 Task: In the Contact  JacksonJohn@Zoho.com, Create email and send with subject: 'Elevate Your Success: Introducing a Transformative Opportunity', and with mail content 'Greetings,_x000D_
Introducing a visionary approach that will reshape the landscape of your industry. Join us and be part of the future of success!_x000D_
Kind Regards', attach the document: Contract.pdf and insert image: visitingcard.jpg. Below Kind Regards, write Behance and insert the URL: 'www.behance.net'. Mark checkbox to create task to follow up : In 2 business days . Logged in from softage.10@softage.net
Action: Mouse moved to (31, 59)
Screenshot: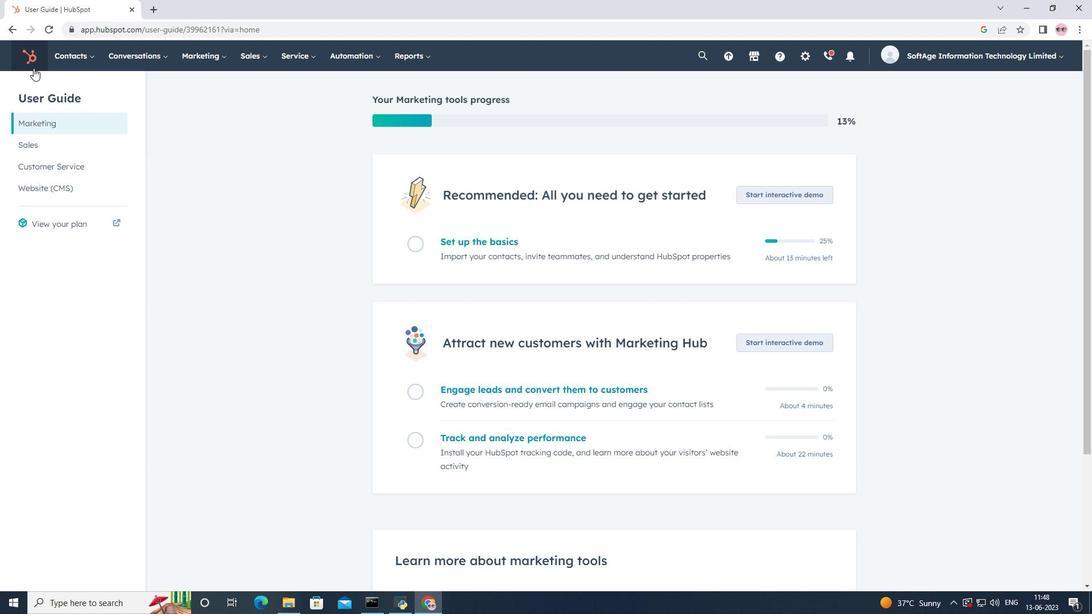 
Action: Mouse pressed left at (31, 59)
Screenshot: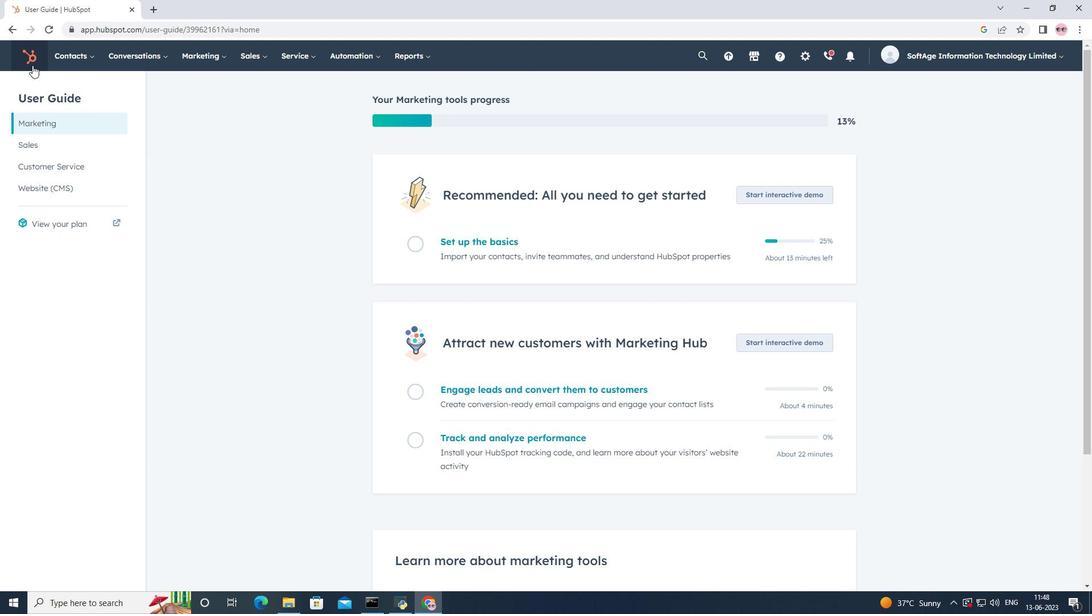 
Action: Mouse moved to (84, 55)
Screenshot: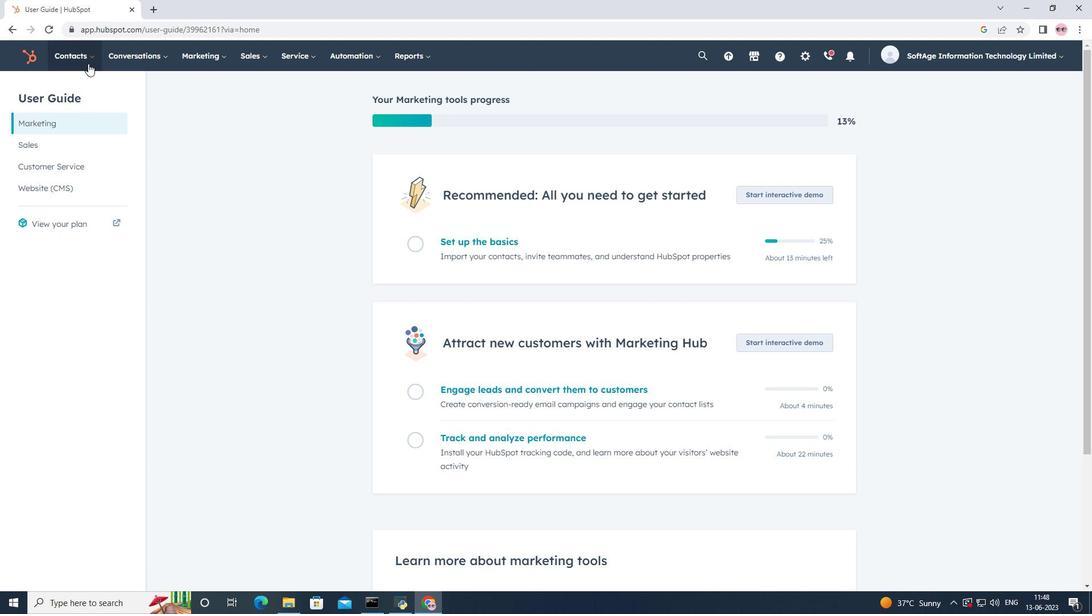 
Action: Mouse pressed left at (84, 55)
Screenshot: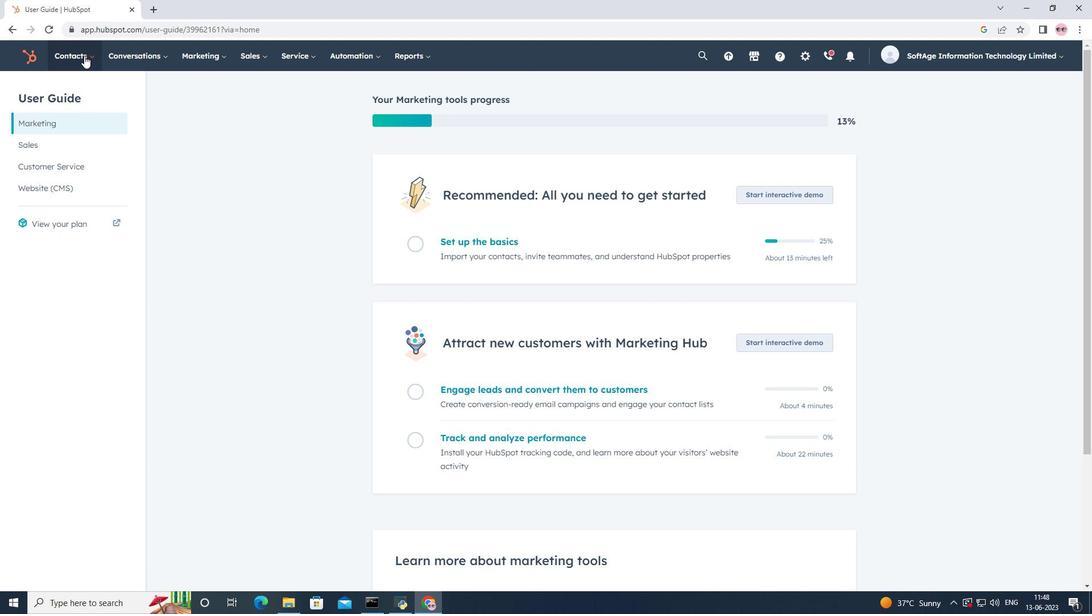 
Action: Mouse moved to (93, 96)
Screenshot: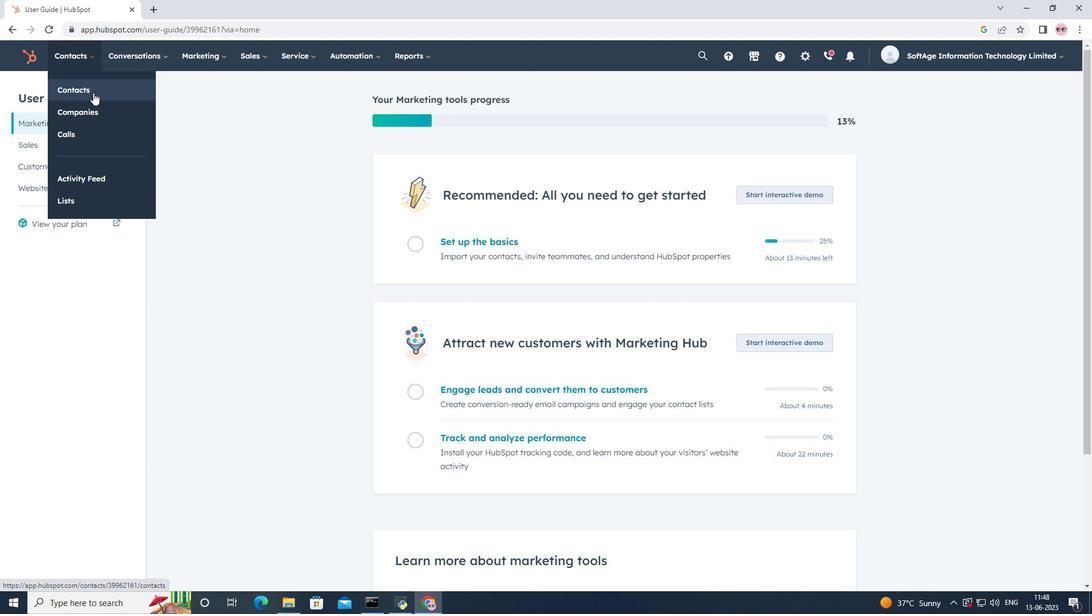 
Action: Mouse pressed left at (93, 96)
Screenshot: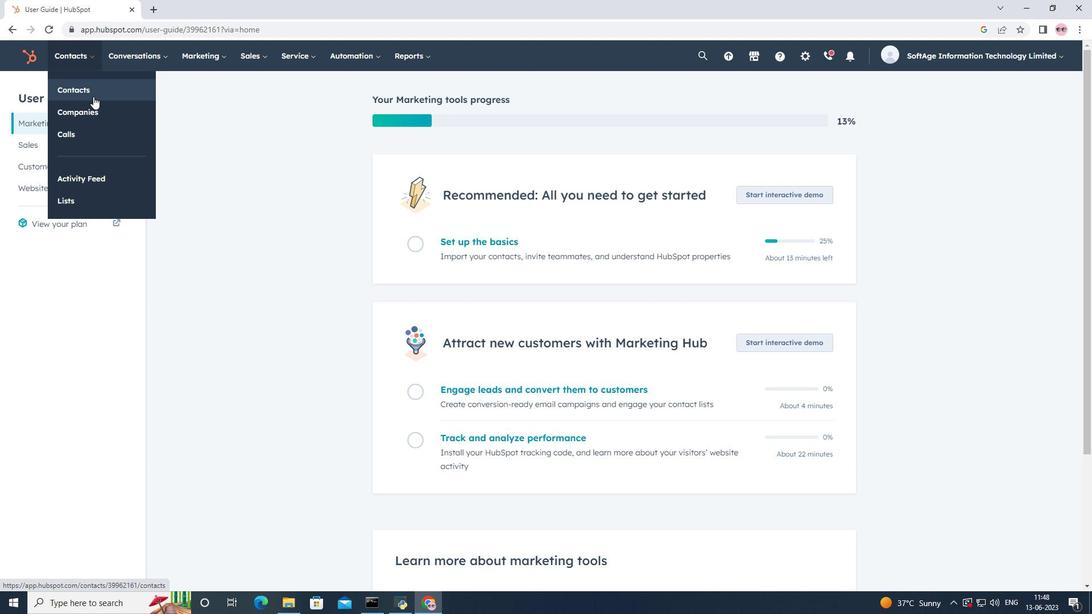 
Action: Mouse moved to (120, 182)
Screenshot: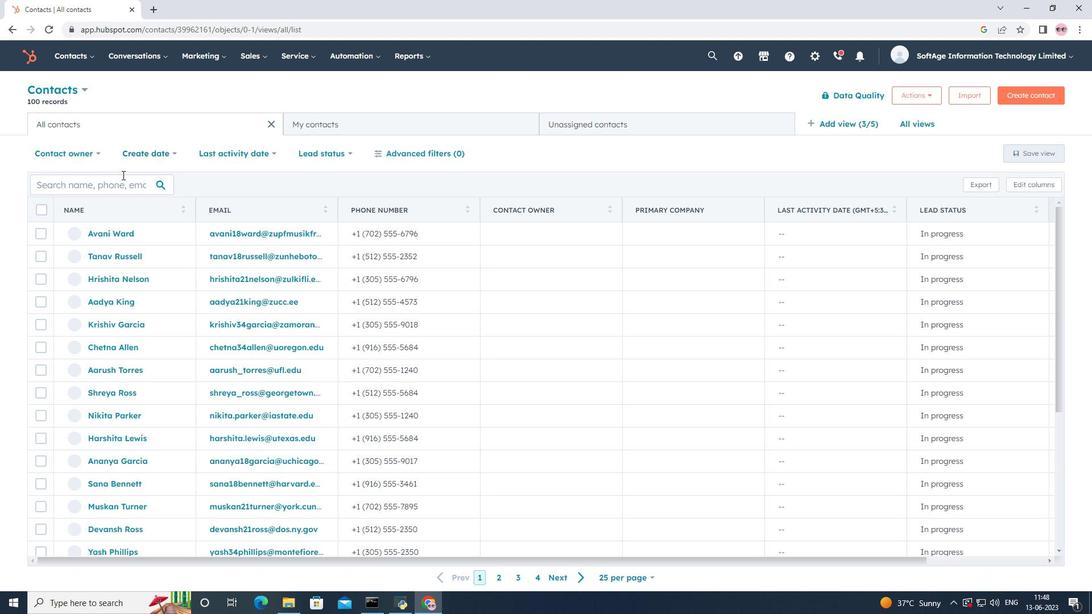 
Action: Mouse pressed left at (120, 182)
Screenshot: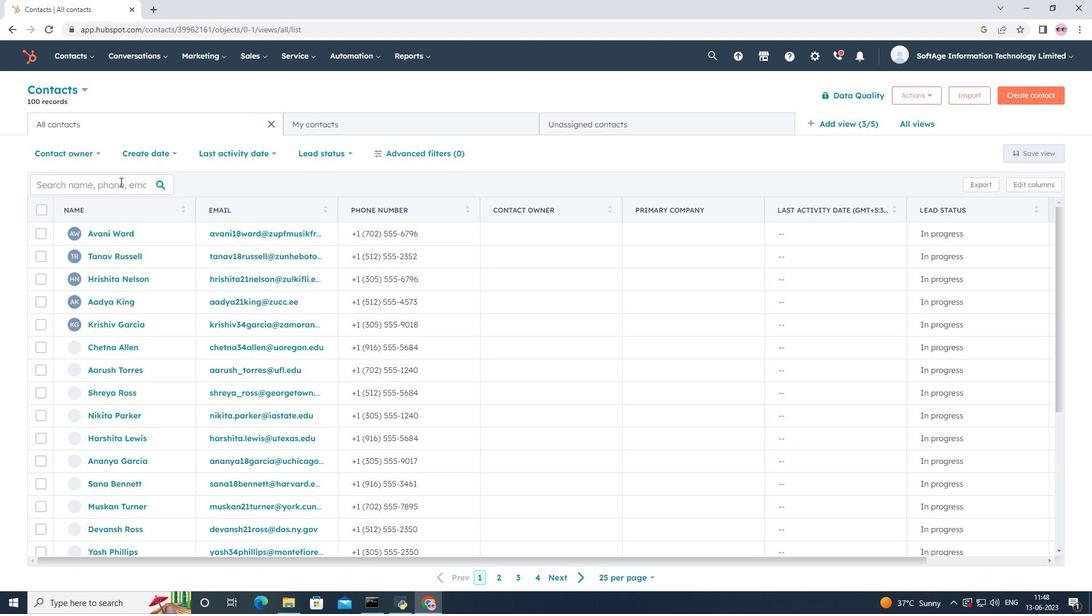 
Action: Key pressed <Key.shift>jackson<Key.shift>John<Key.shift><Key.shift><Key.shift><Key.shift>@<Key.shift>Zoho.com
Screenshot: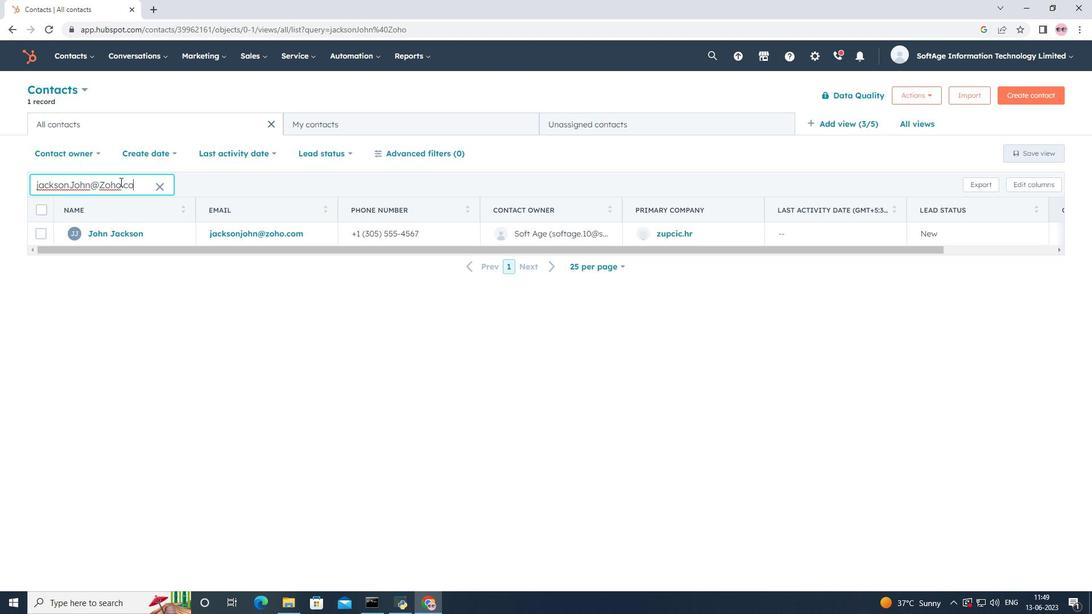
Action: Mouse moved to (117, 231)
Screenshot: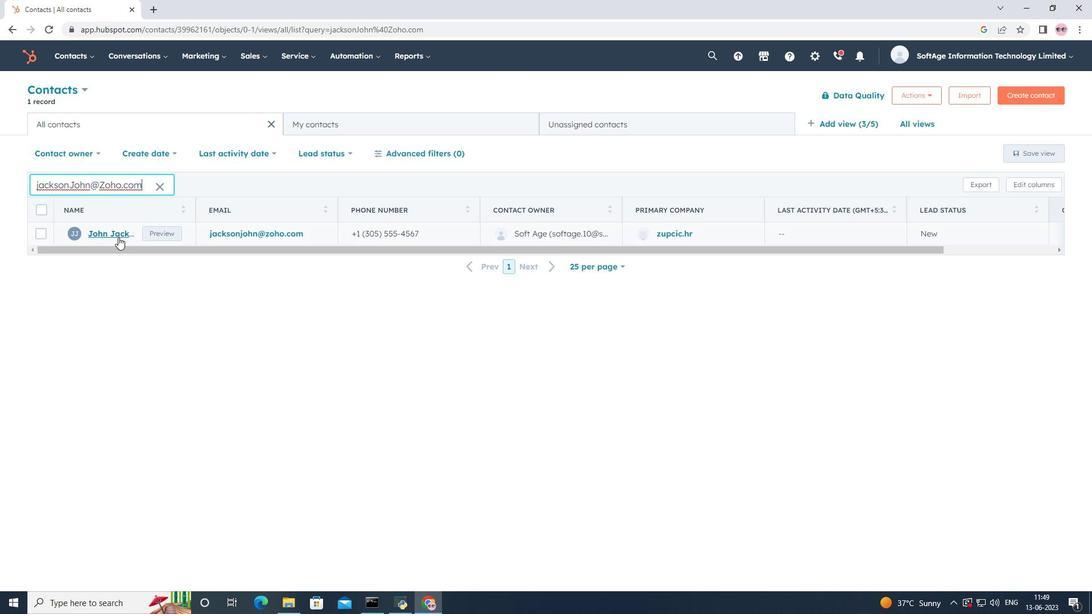 
Action: Mouse pressed left at (117, 231)
Screenshot: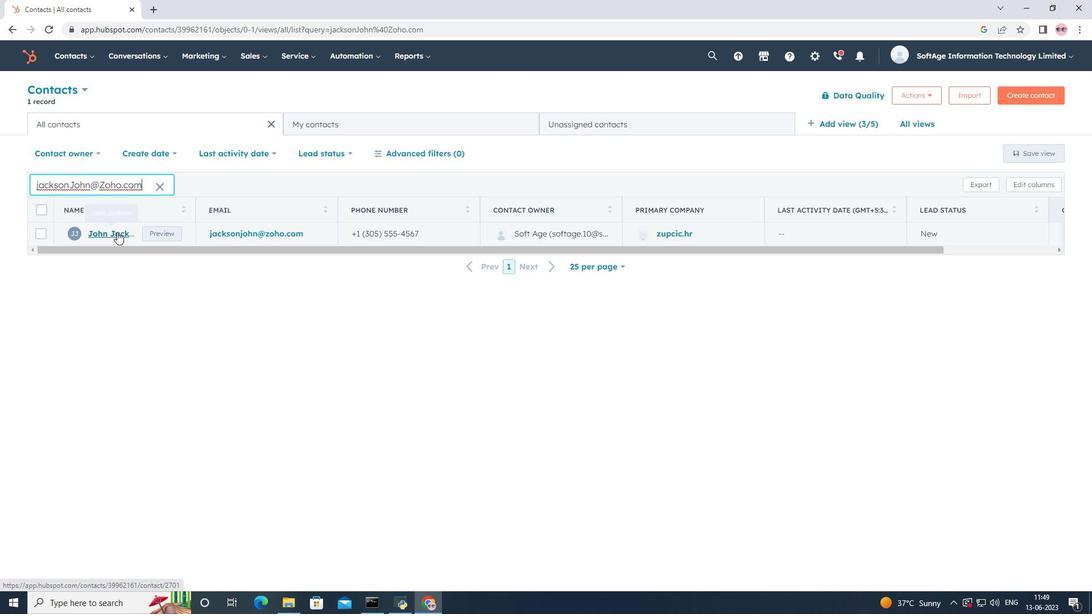 
Action: Mouse moved to (70, 190)
Screenshot: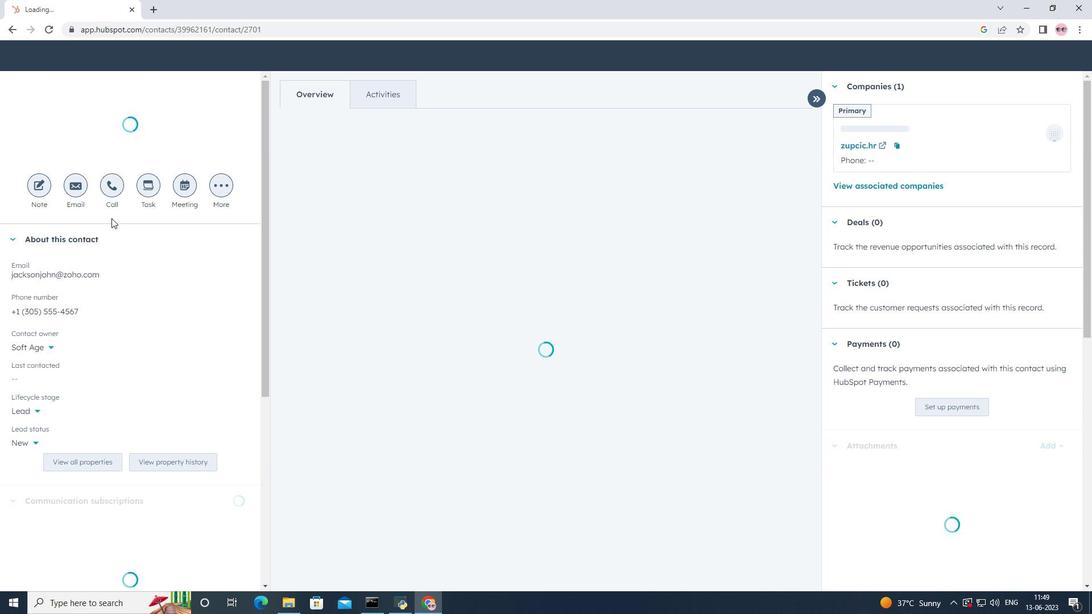 
Action: Mouse pressed left at (70, 190)
Screenshot: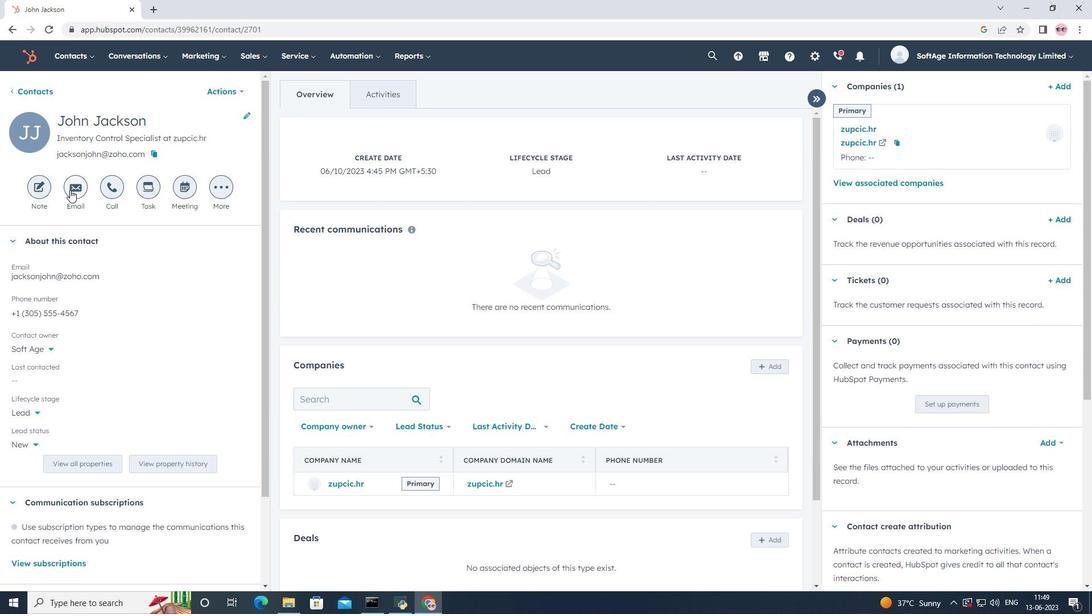 
Action: Mouse moved to (683, 386)
Screenshot: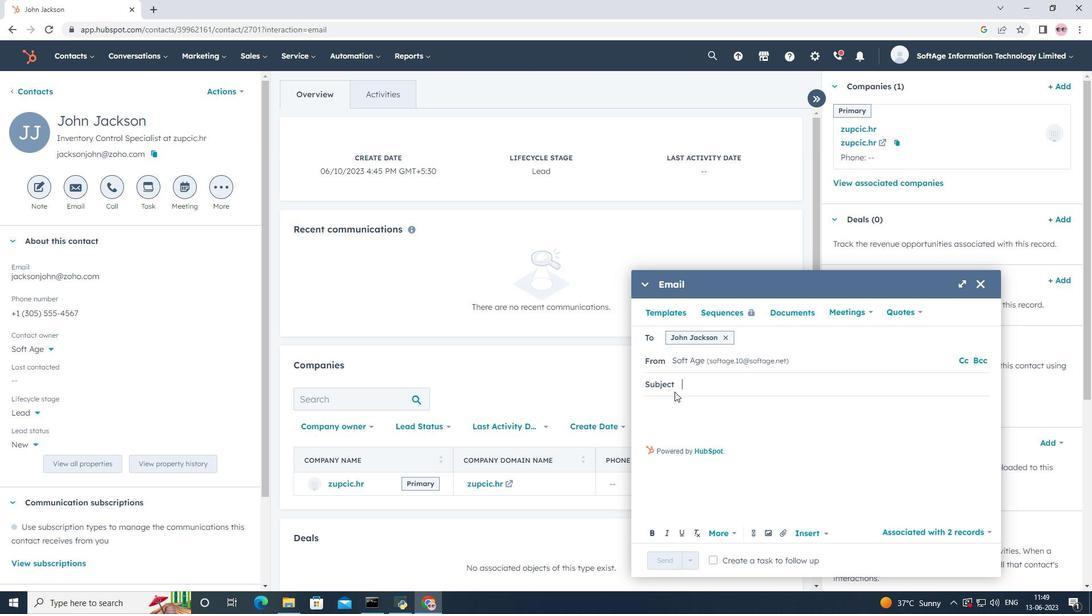 
Action: Mouse pressed left at (683, 386)
Screenshot: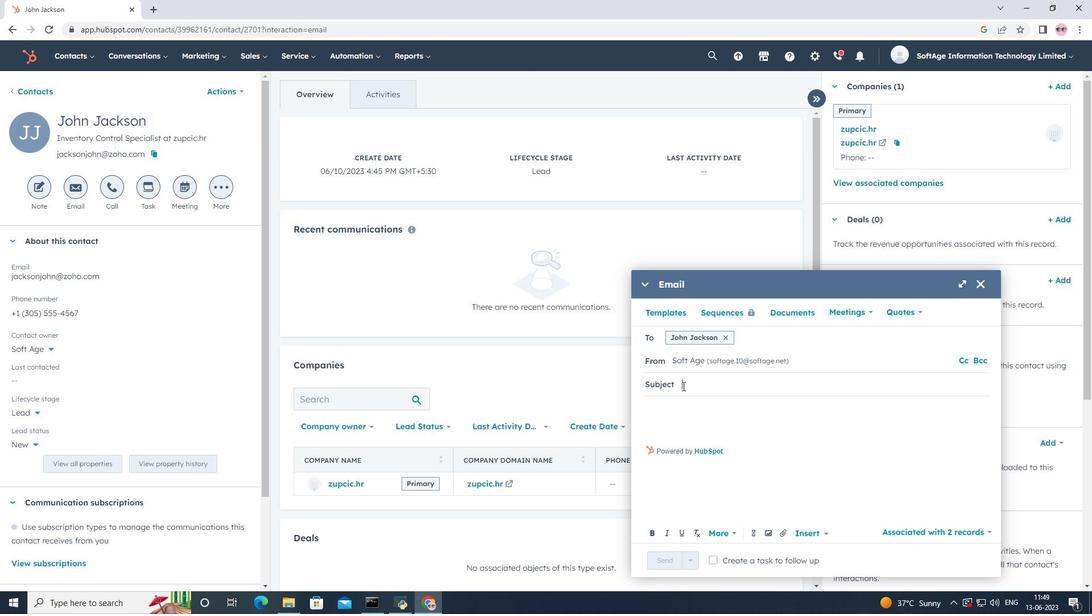 
Action: Key pressed <Key.shift><Key.shift><Key.shift><Key.shift><Key.shift><Key.shift><Key.shift><Key.shift><Key.shift><Key.shift><Key.shift><Key.shift><Key.shift><Key.shift><Key.shift><Key.shift><Key.shift><Key.shift><Key.shift><Key.shift><Key.shift><Key.shift><Key.shift><Key.shift><Key.shift><Key.shift><Key.shift><Key.shift><Key.shift><Key.shift><Key.shift><Key.shift><Key.shift><Key.shift><Key.shift><Key.shift><Key.shift><Key.shift><Key.shift><Key.shift><Key.shift><Key.shift><Key.shift><Key.shift><Key.shift>Elevate<Key.space><Key.shift><Key.shift><Key.shift>Your<Key.space><Key.shift><Key.shift><Key.shift><Key.shift><Key.shift><Key.shift><Key.shift><Key.shift><Key.shift><Key.shift><Key.shift><Key.shift><Key.shift><Key.shift><Key.shift><Key.shift><Key.shift><Key.shift><Key.shift><Key.shift><Key.shift><Key.shift><Key.shift><Key.shift><Key.shift>Success<Key.shift>:<Key.space><Key.shift>Introducing<Key.space>a<Key.space><Key.shift>Transformative<Key.space><Key.shift>Opportunity
Screenshot: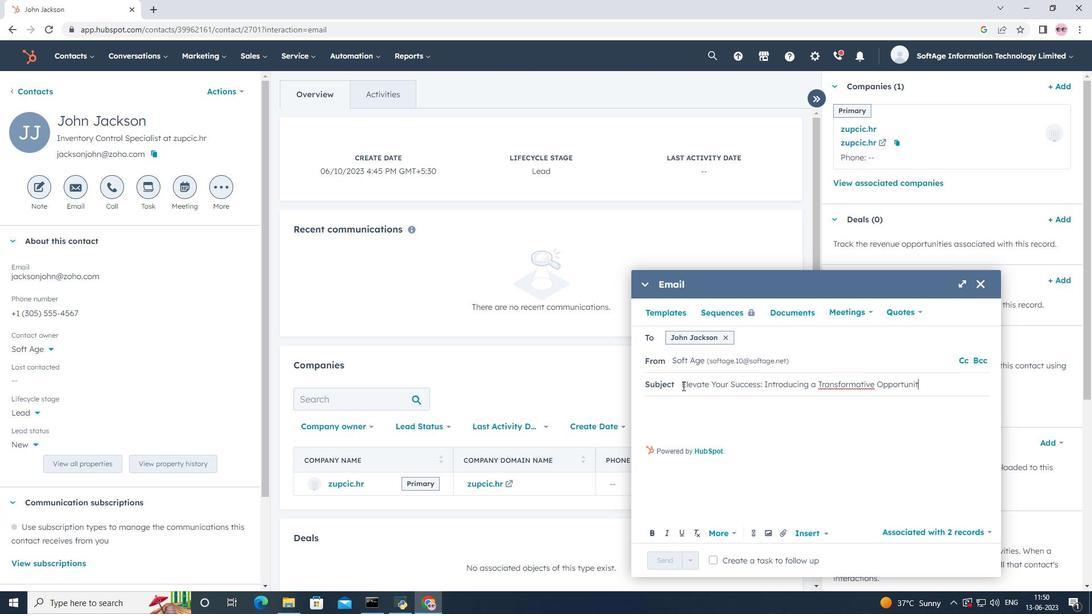 
Action: Mouse moved to (669, 408)
Screenshot: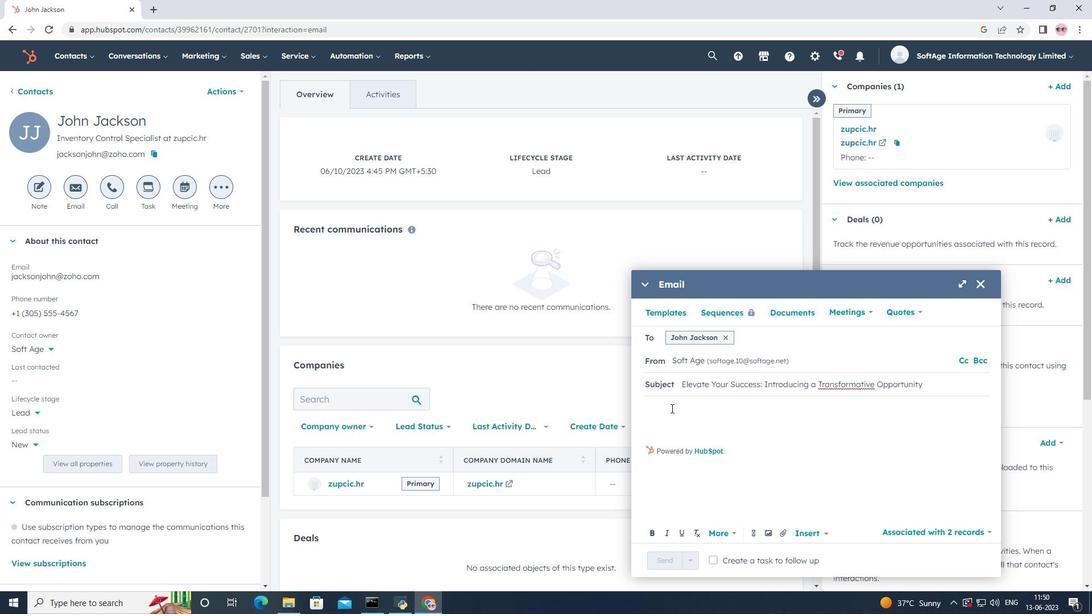 
Action: Mouse pressed left at (669, 408)
Screenshot: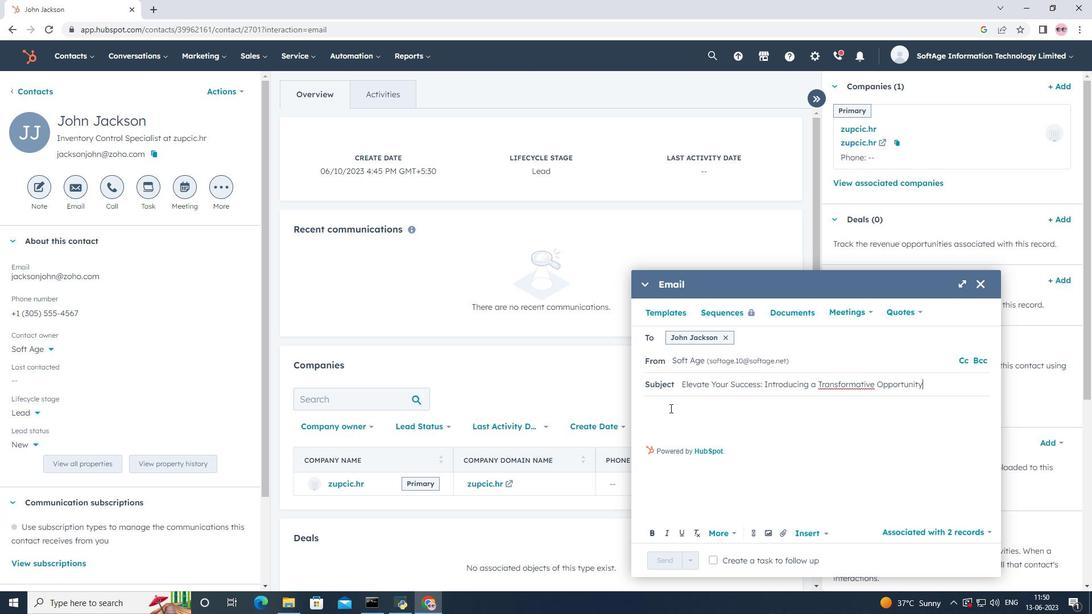 
Action: Key pressed <Key.shift><Key.shift><Key.shift>Greetings<Key.enter><Key.shift><Key.shift><Key.shift><Key.shift><Key.shift><Key.shift><Key.shift><Key.shift><Key.shift><Key.shift><Key.shift><Key.shift><Key.shift><Key.shift><Key.shift><Key.shift><Key.shift><Key.shift>Introducing<Key.space>a<Key.space>visionary<Key.space>approach<Key.space>that<Key.space>will<Key.space>reshape<Key.space>the<Key.space>landscape<Key.space>of<Key.space>your<Key.space>industry.<Key.space><Key.shift>Join<Key.space>us<Key.space>and<Key.space>be<Key.space>part<Key.space>pf<Key.space><Key.backspace><Key.backspace><Key.backspace>of<Key.space>the<Key.space>future<Key.space>of<Key.space>success<Key.shift><Key.shift><Key.shift><Key.shift><Key.shift><Key.shift><Key.shift><Key.shift><Key.shift>!<Key.enter><Key.shift><Key.shift><Key.shift><Key.shift><Key.shift><Key.shift><Key.shift><Key.shift><Key.shift><Key.shift>Kind<Key.space><Key.shift>Regads<Key.backspace><Key.backspace><Key.backspace>ards
Screenshot: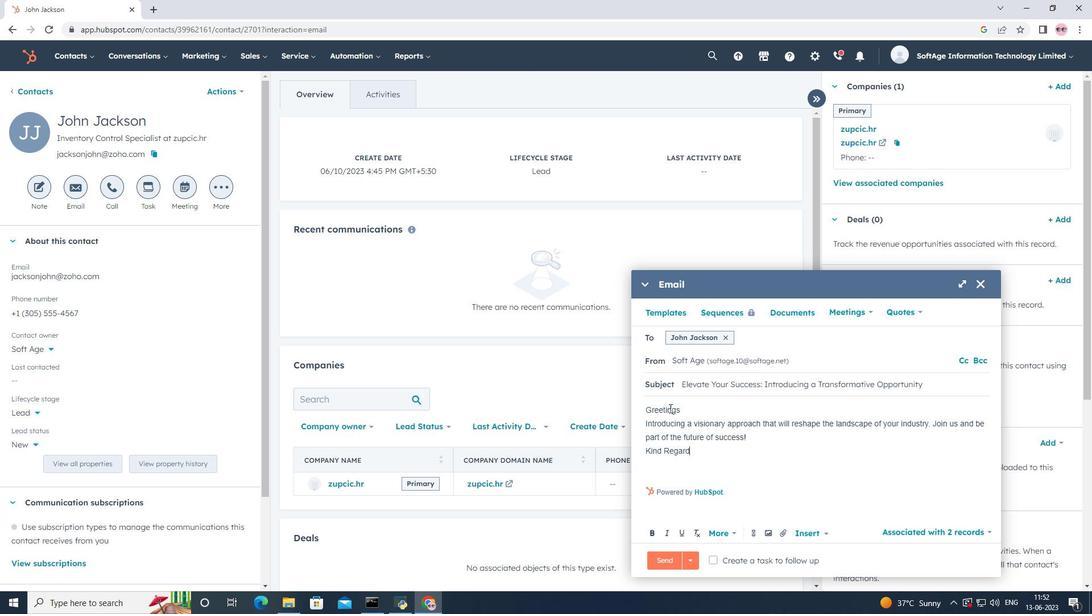 
Action: Mouse moved to (778, 537)
Screenshot: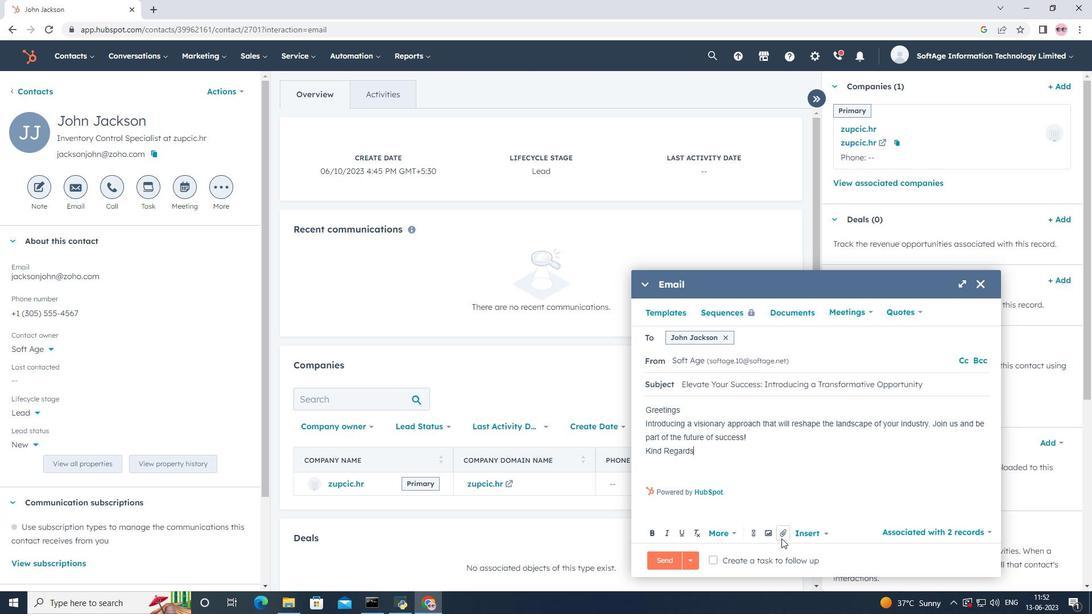 
Action: Mouse pressed left at (778, 537)
Screenshot: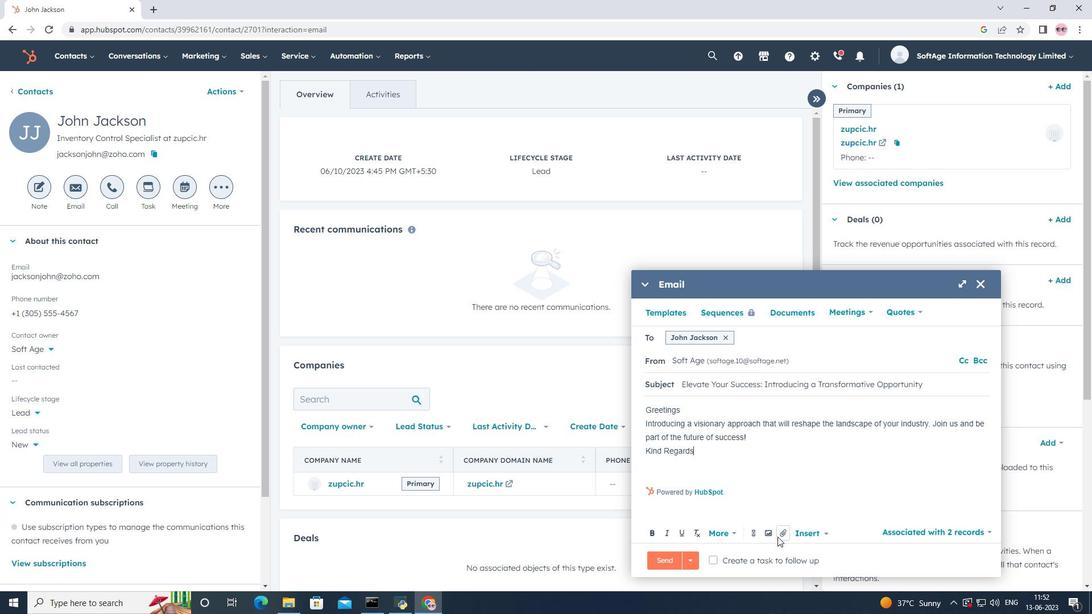 
Action: Mouse moved to (794, 502)
Screenshot: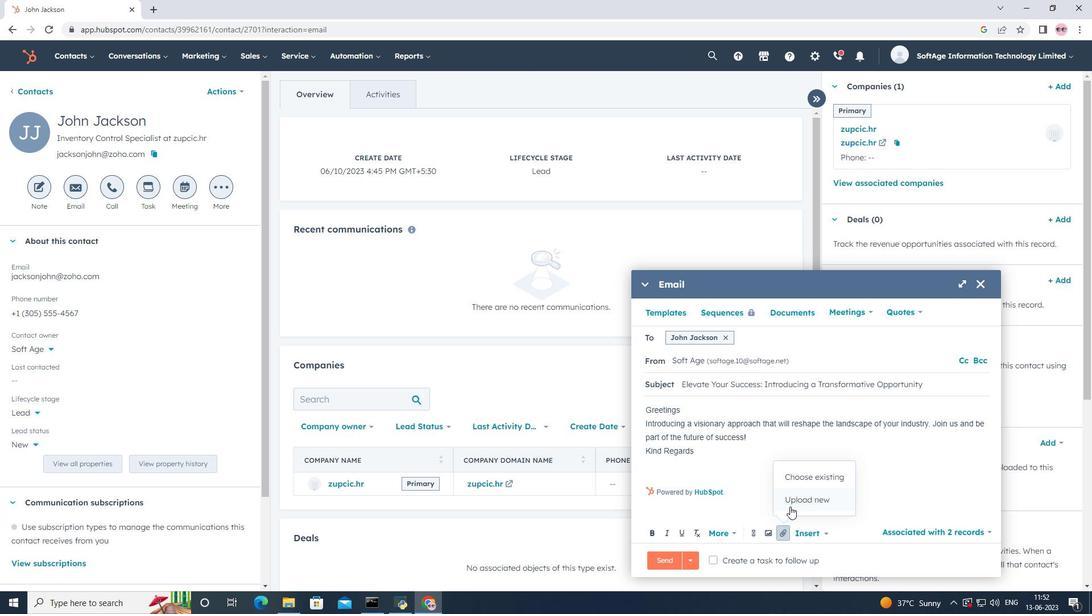 
Action: Mouse pressed left at (794, 502)
Screenshot: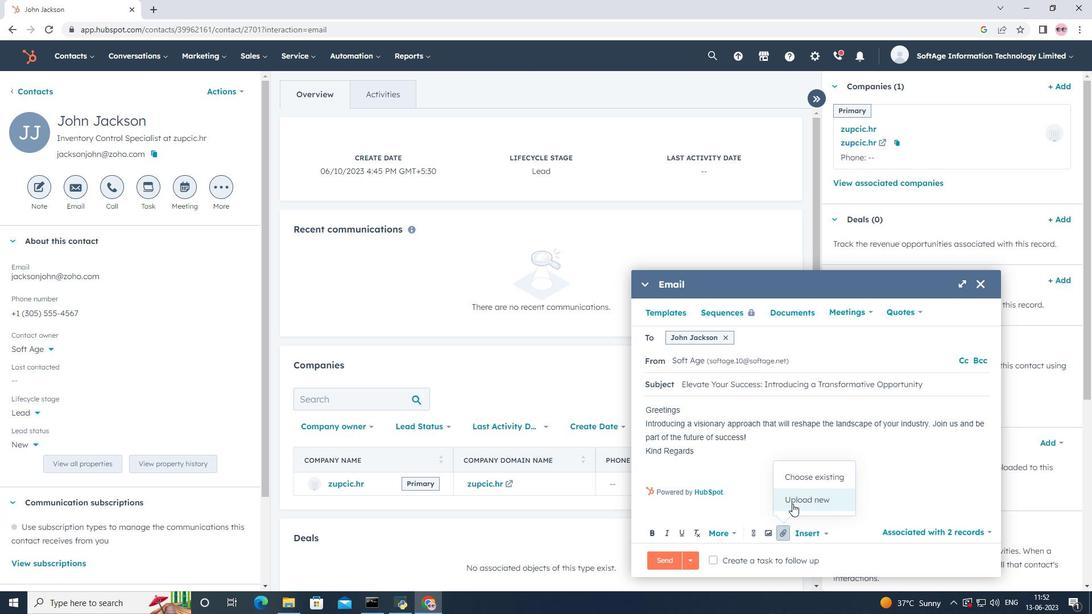 
Action: Mouse moved to (50, 144)
Screenshot: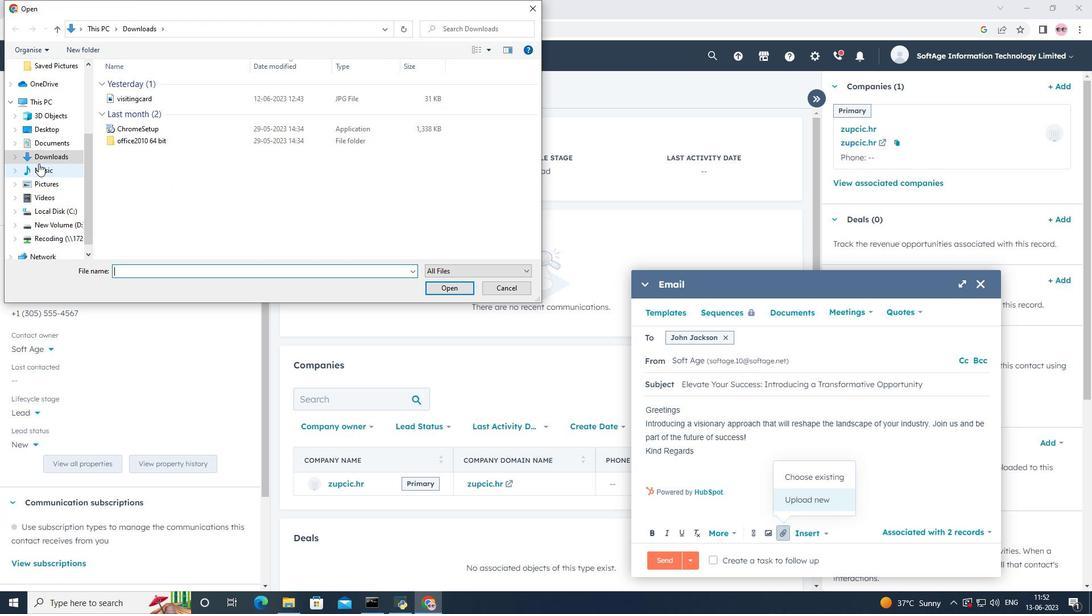 
Action: Mouse pressed left at (50, 144)
Screenshot: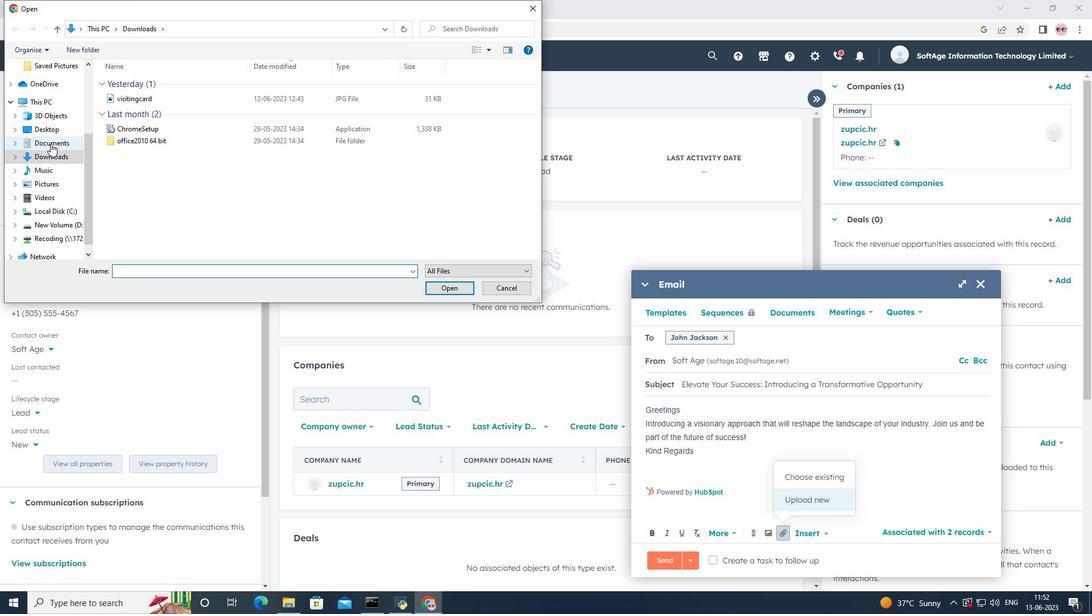 
Action: Mouse moved to (126, 109)
Screenshot: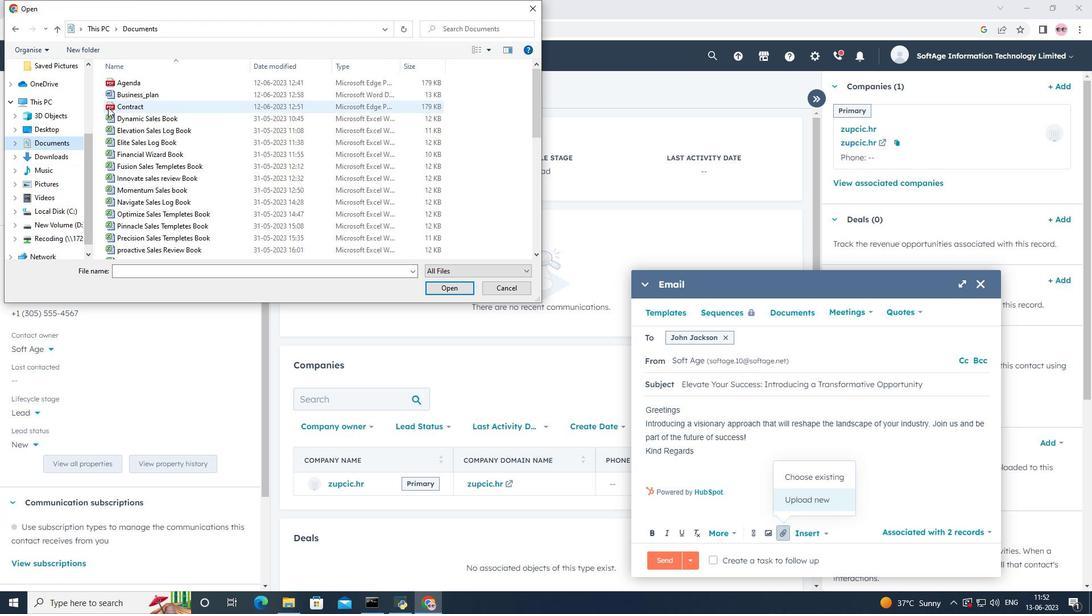 
Action: Mouse pressed left at (126, 109)
Screenshot: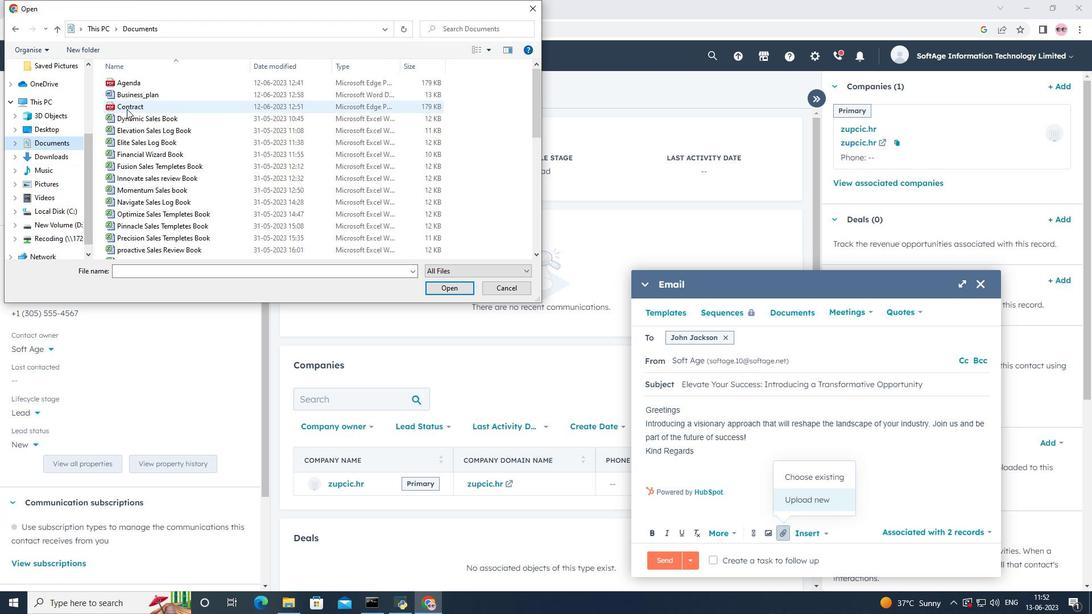
Action: Mouse moved to (455, 290)
Screenshot: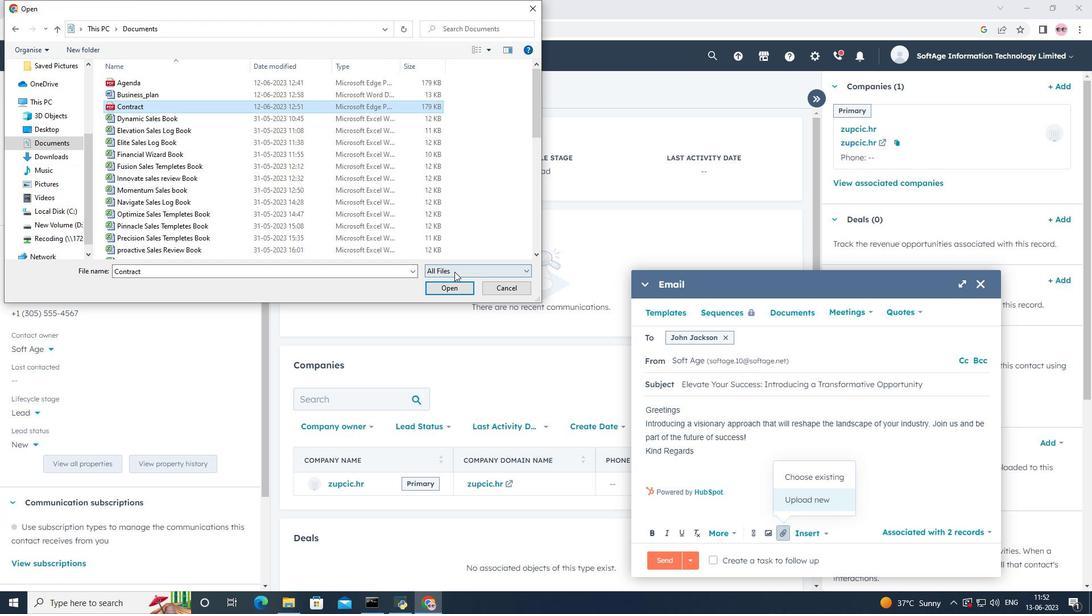 
Action: Mouse pressed left at (455, 290)
Screenshot: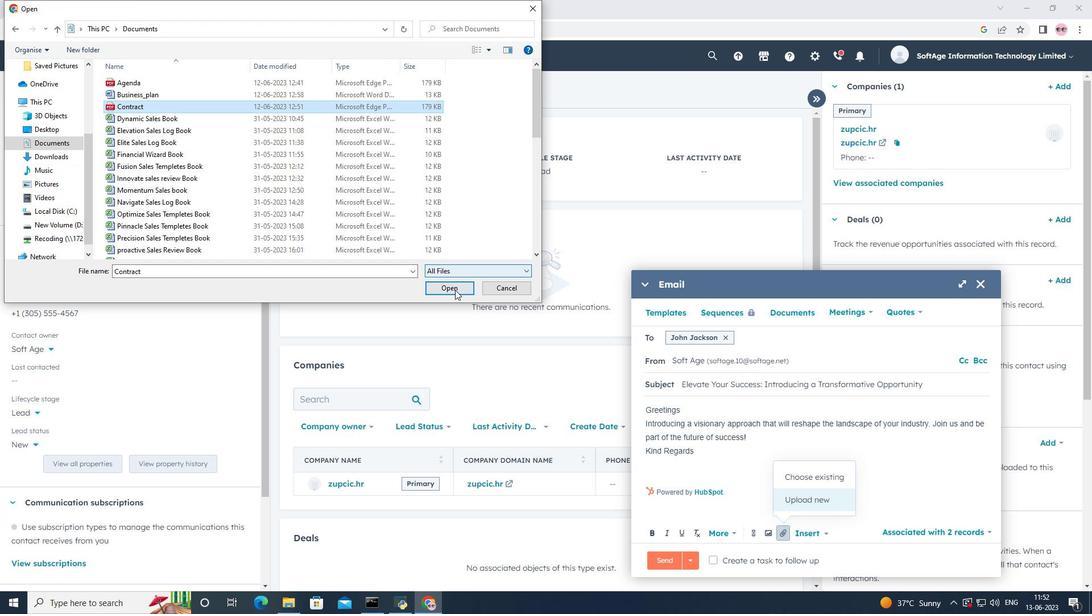 
Action: Mouse moved to (766, 502)
Screenshot: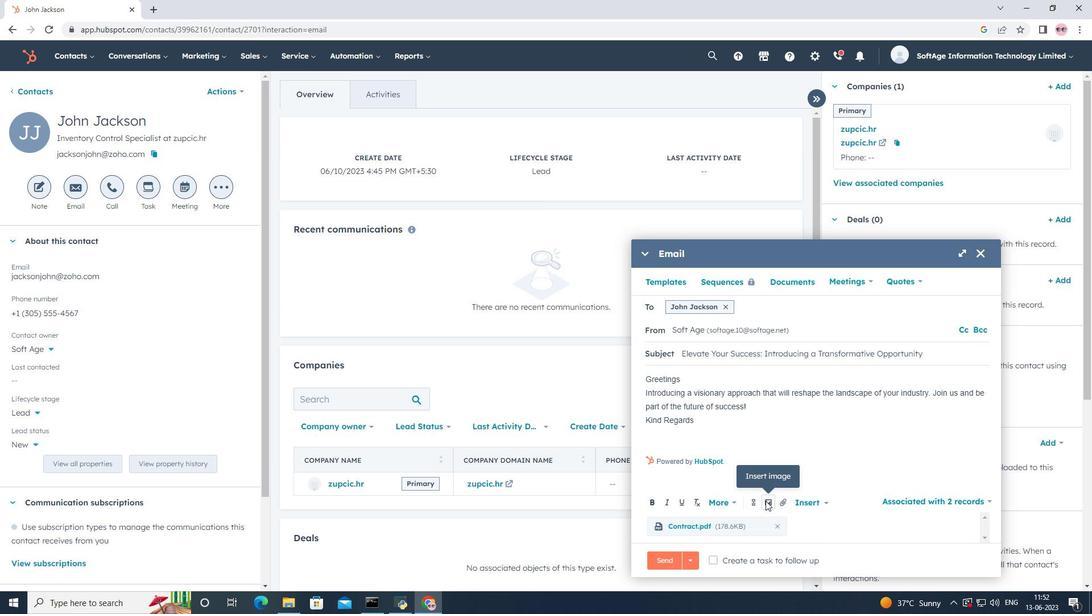 
Action: Mouse pressed left at (766, 502)
Screenshot: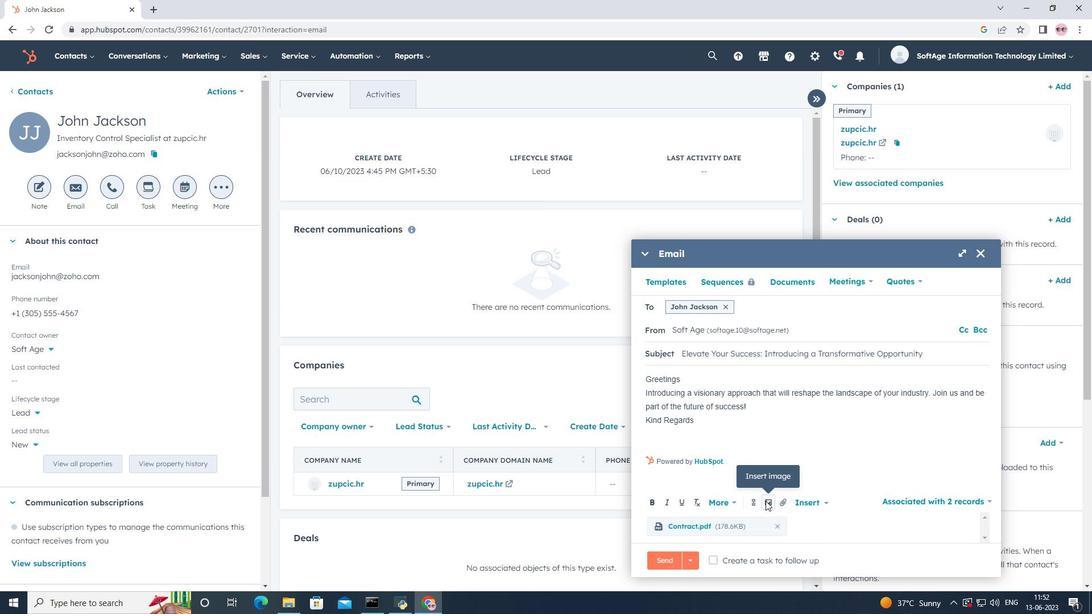 
Action: Mouse moved to (746, 465)
Screenshot: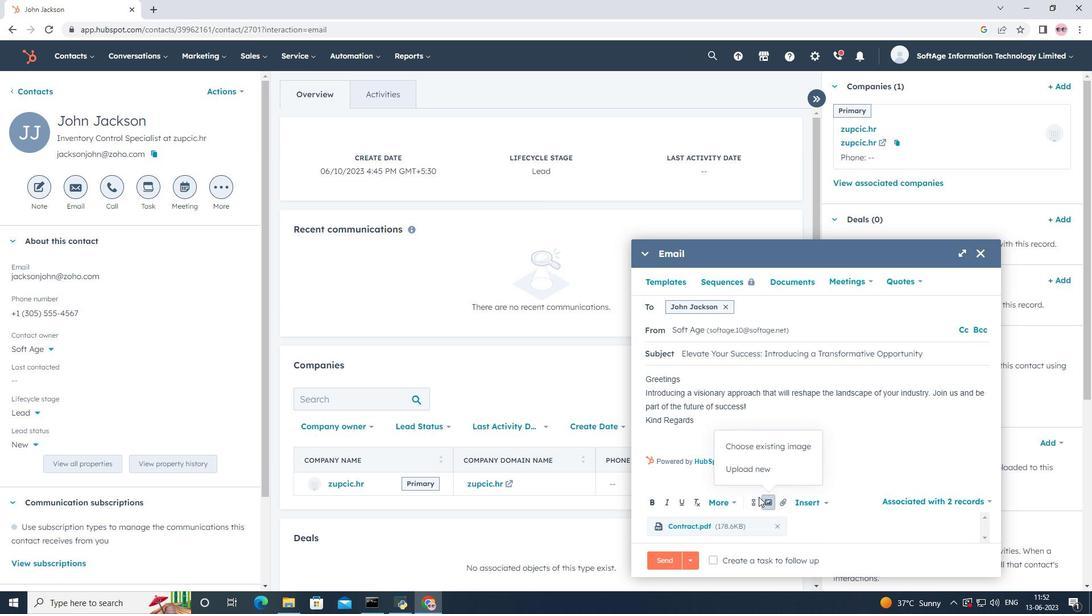 
Action: Mouse pressed left at (746, 465)
Screenshot: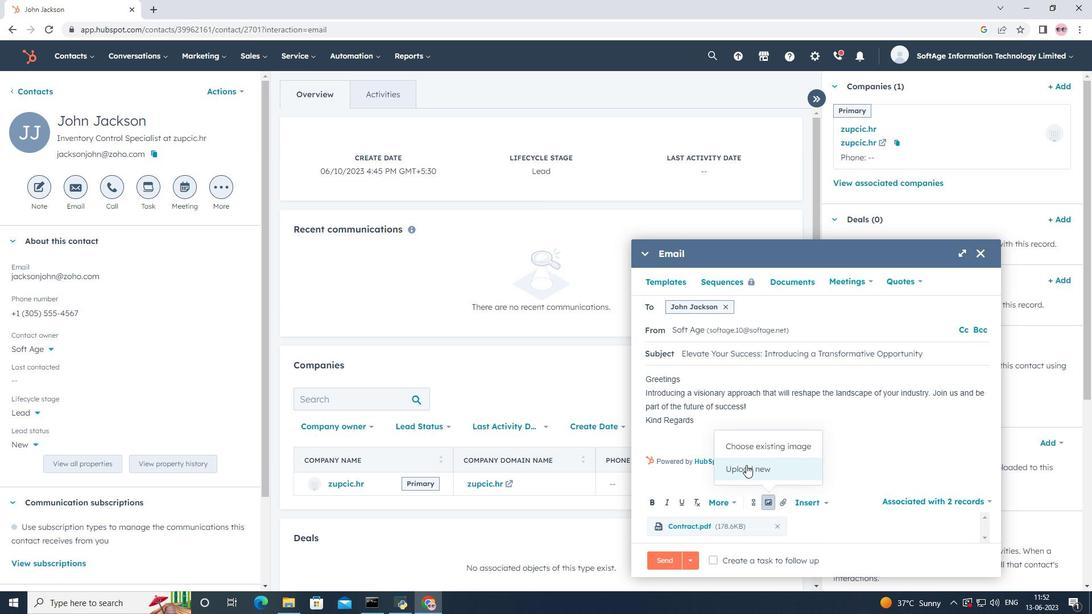
Action: Mouse moved to (64, 157)
Screenshot: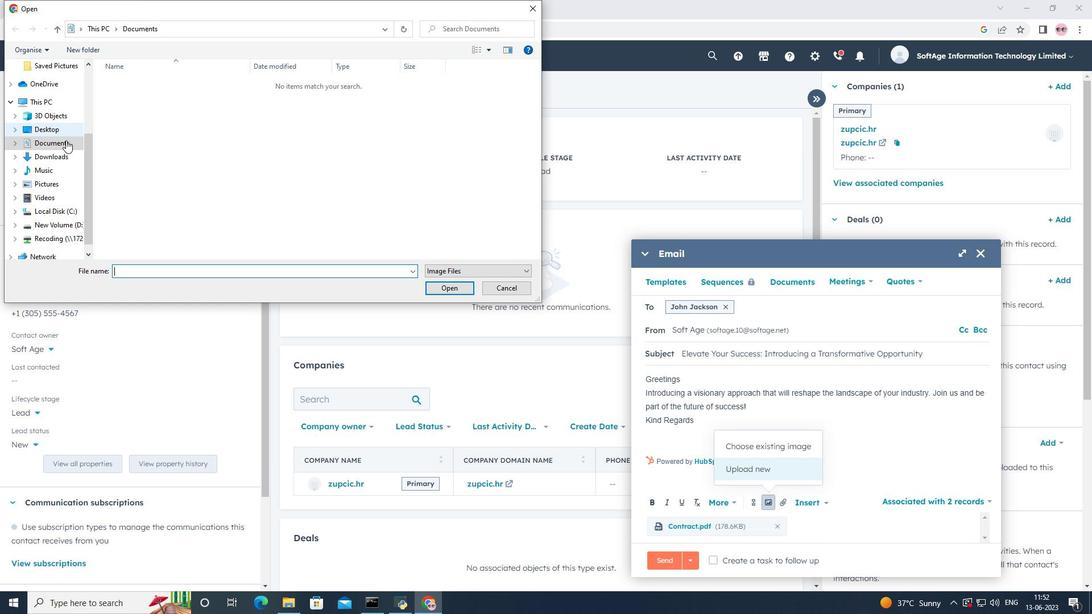 
Action: Mouse pressed left at (64, 157)
Screenshot: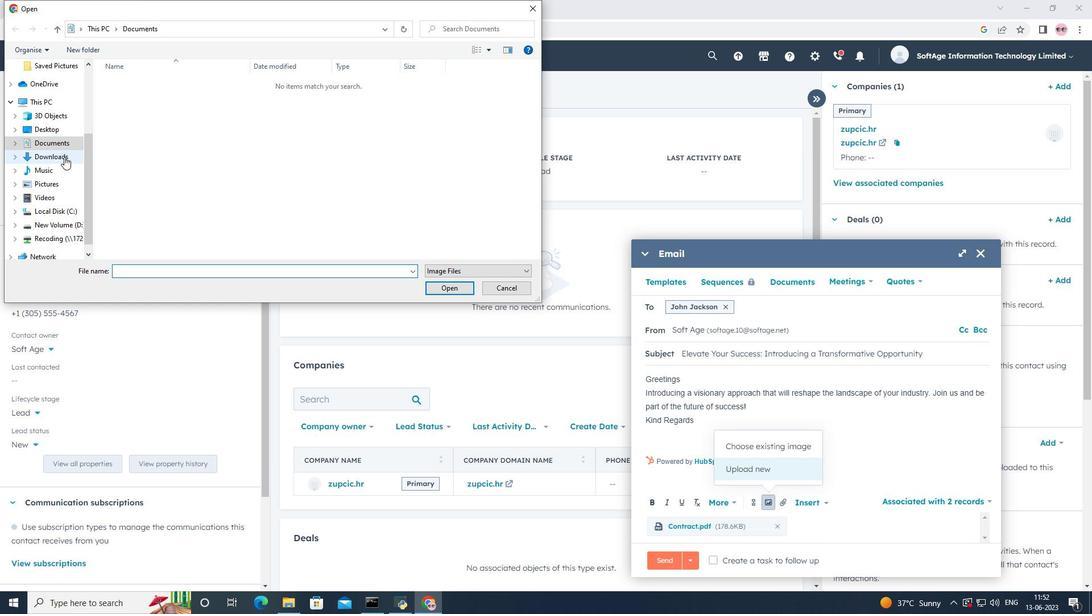 
Action: Mouse moved to (136, 95)
Screenshot: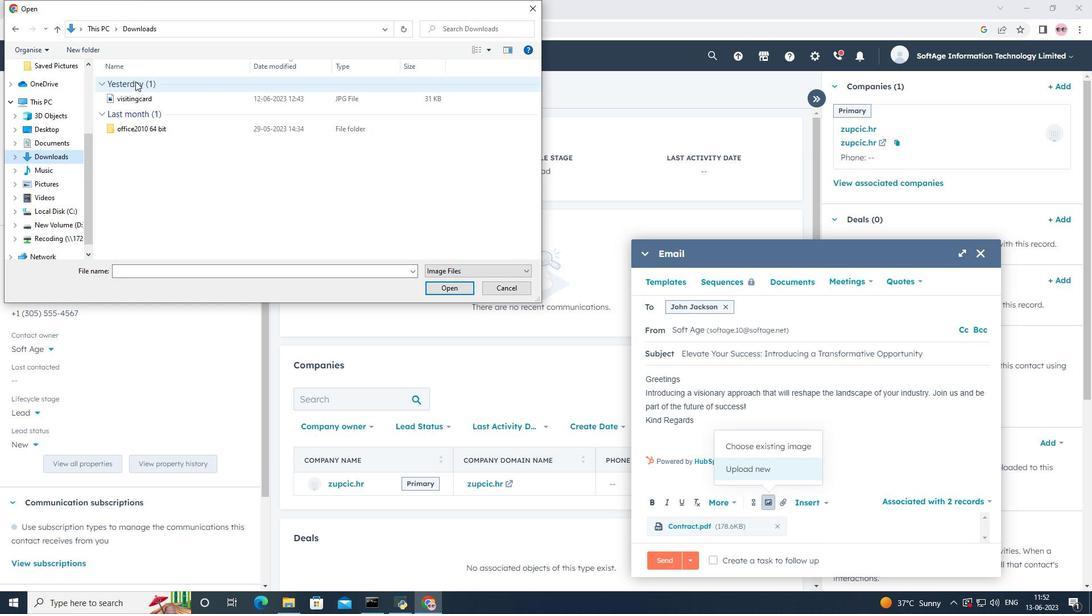 
Action: Mouse pressed left at (136, 95)
Screenshot: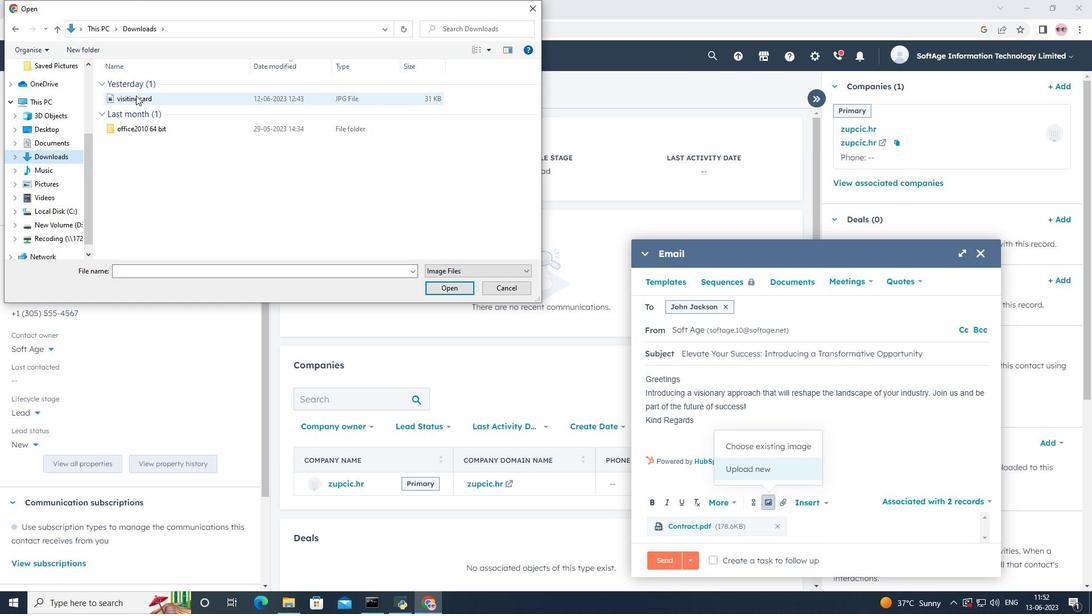 
Action: Mouse moved to (441, 293)
Screenshot: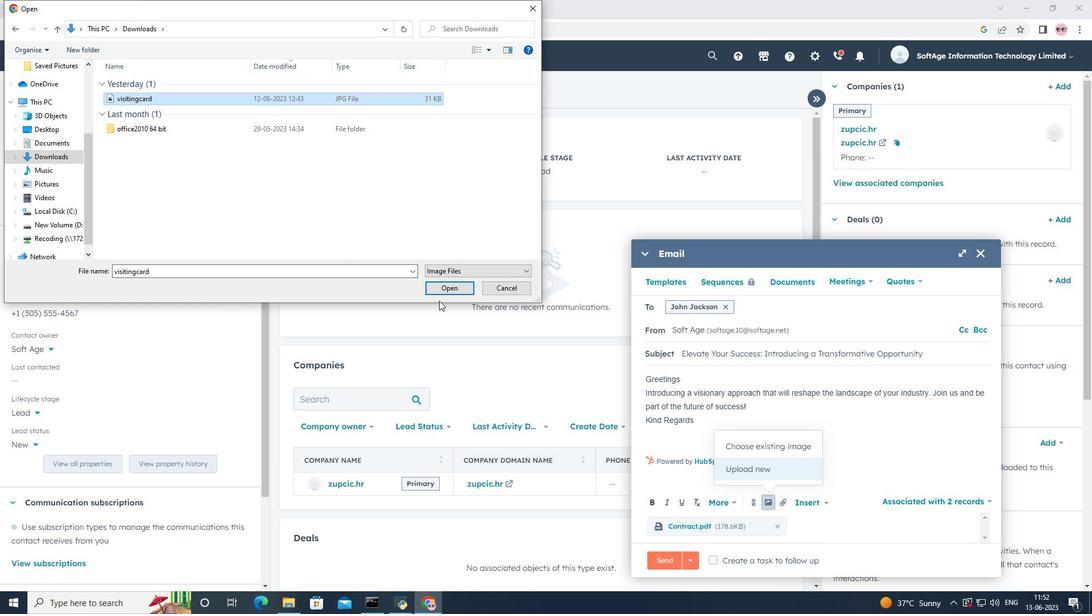
Action: Mouse pressed left at (441, 293)
Screenshot: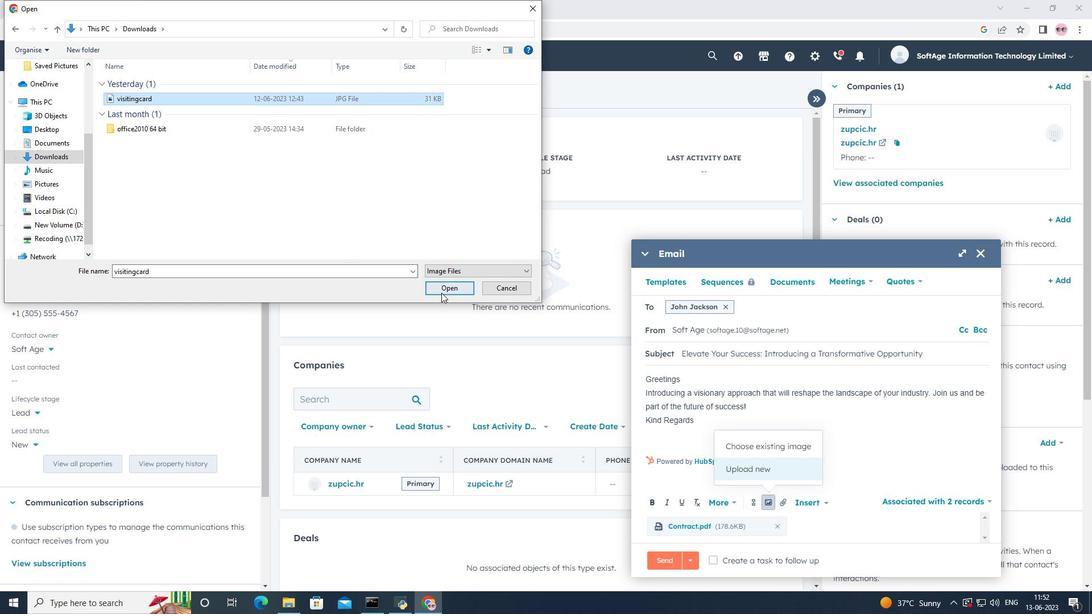 
Action: Mouse moved to (695, 318)
Screenshot: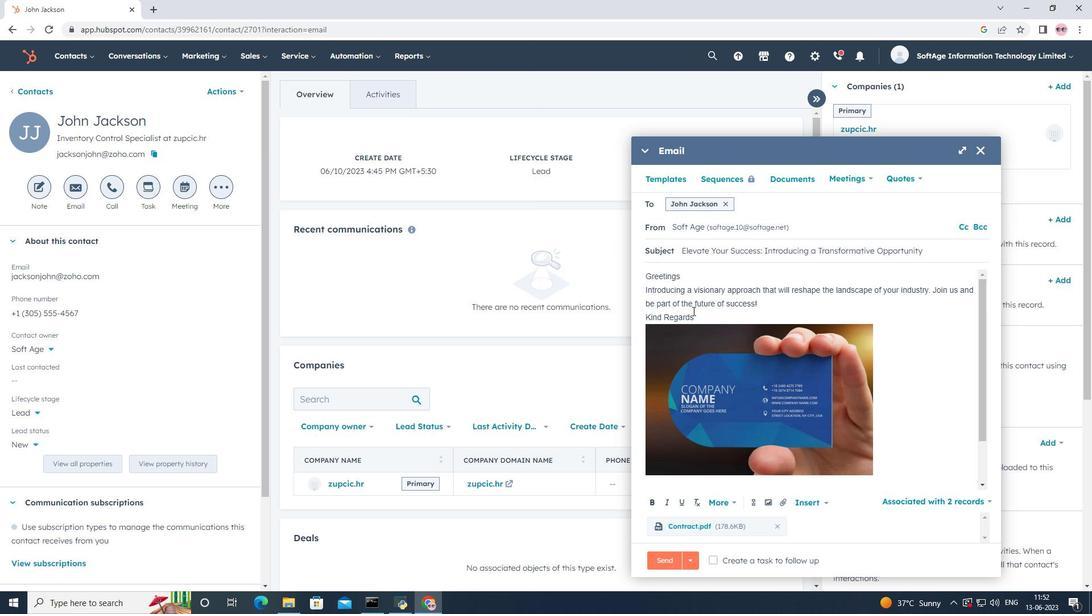 
Action: Mouse pressed left at (695, 318)
Screenshot: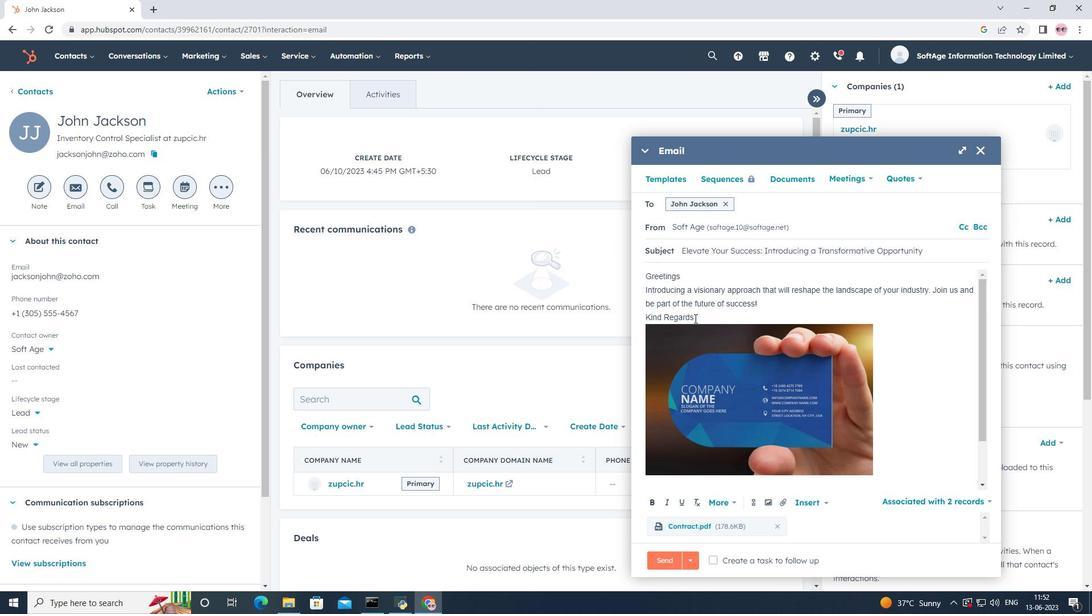 
Action: Key pressed <Key.enter><Key.shift>Behane<Key.space><Key.backspace><Key.backspace>ce
Screenshot: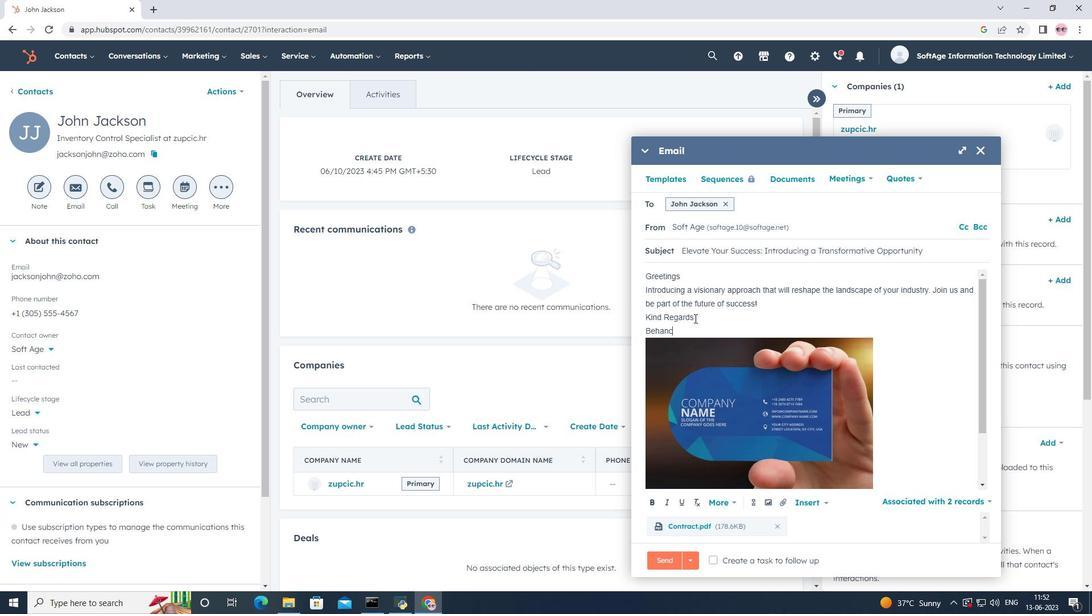 
Action: Mouse moved to (714, 367)
Screenshot: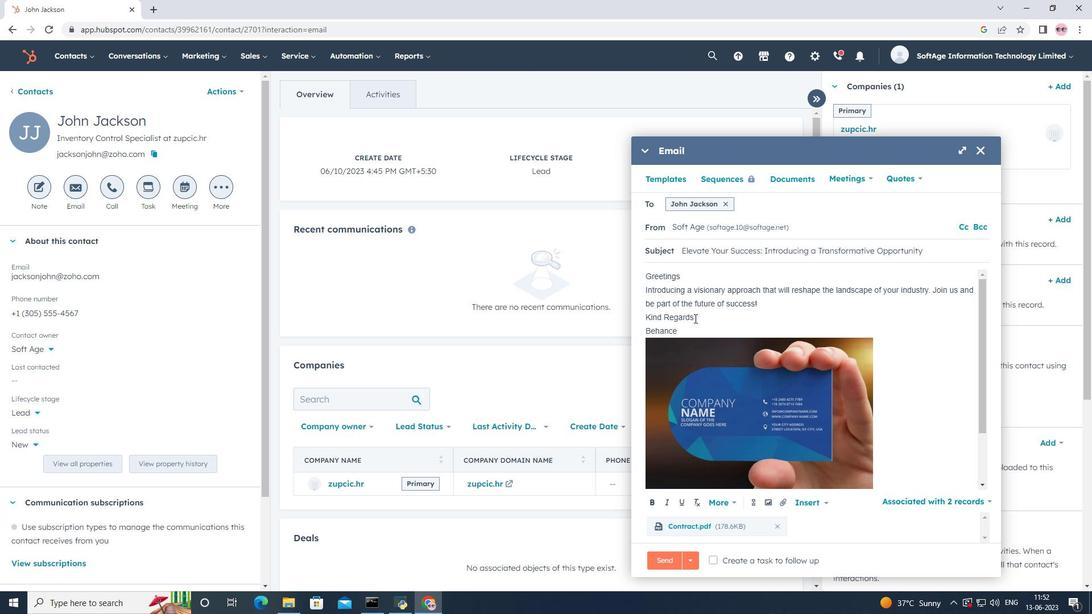 
Action: Key pressed <Key.space>
Screenshot: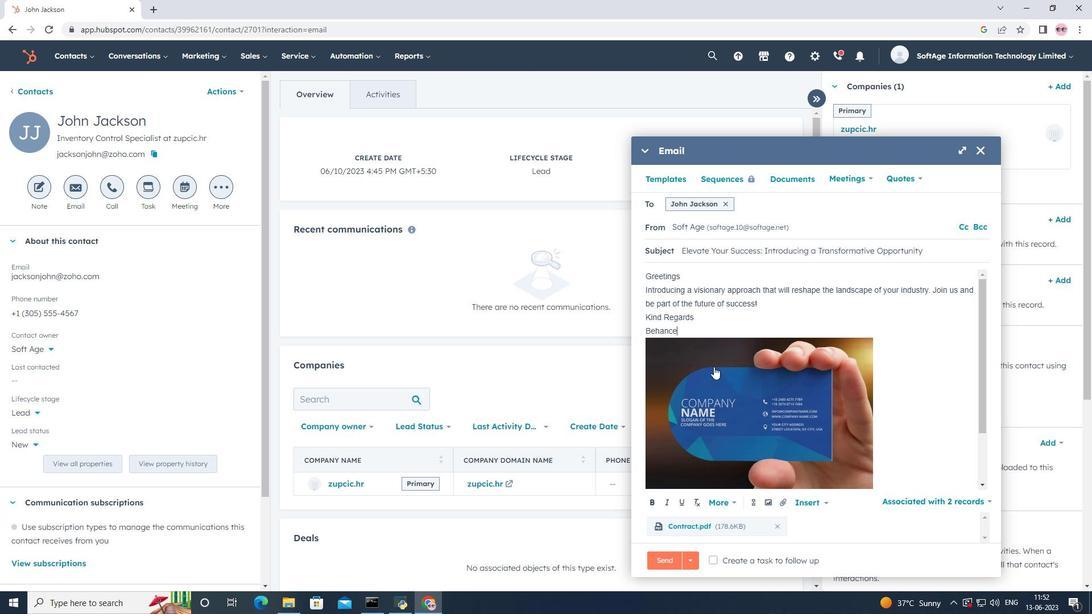 
Action: Mouse moved to (751, 502)
Screenshot: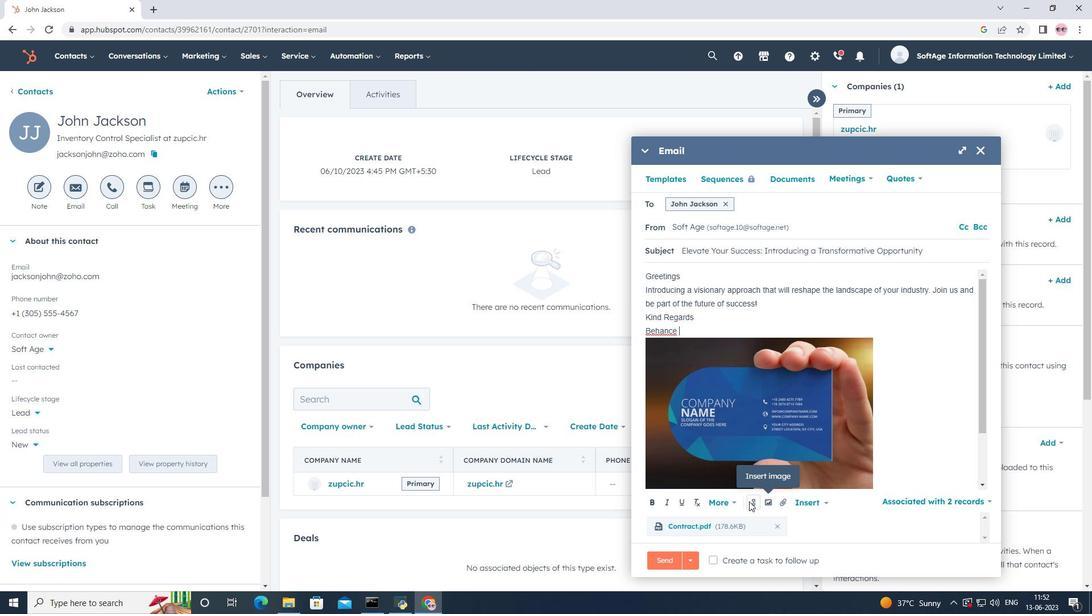 
Action: Mouse pressed left at (751, 502)
Screenshot: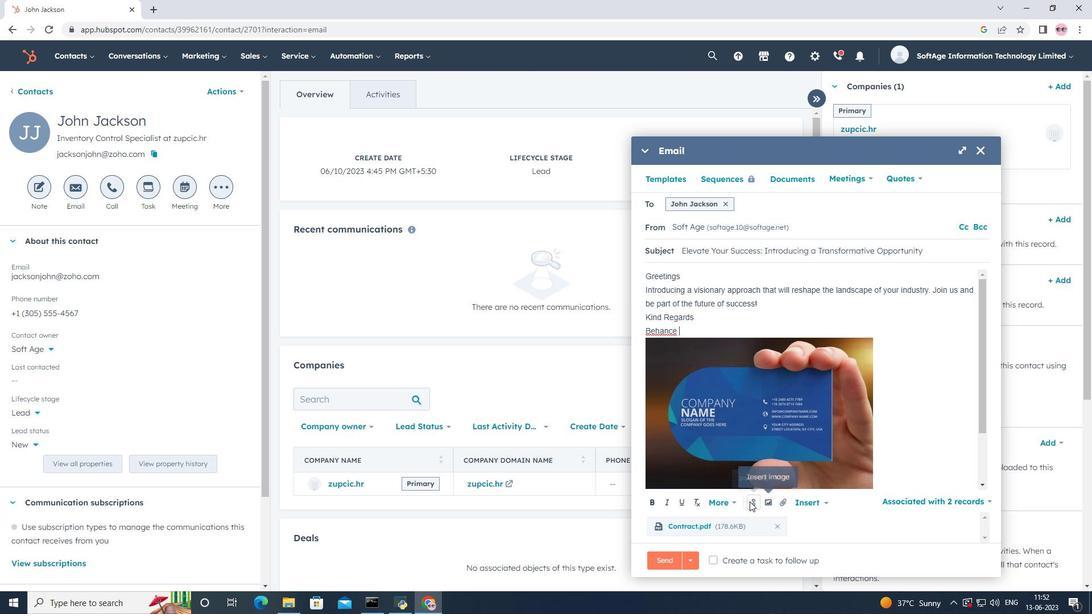 
Action: Mouse moved to (788, 434)
Screenshot: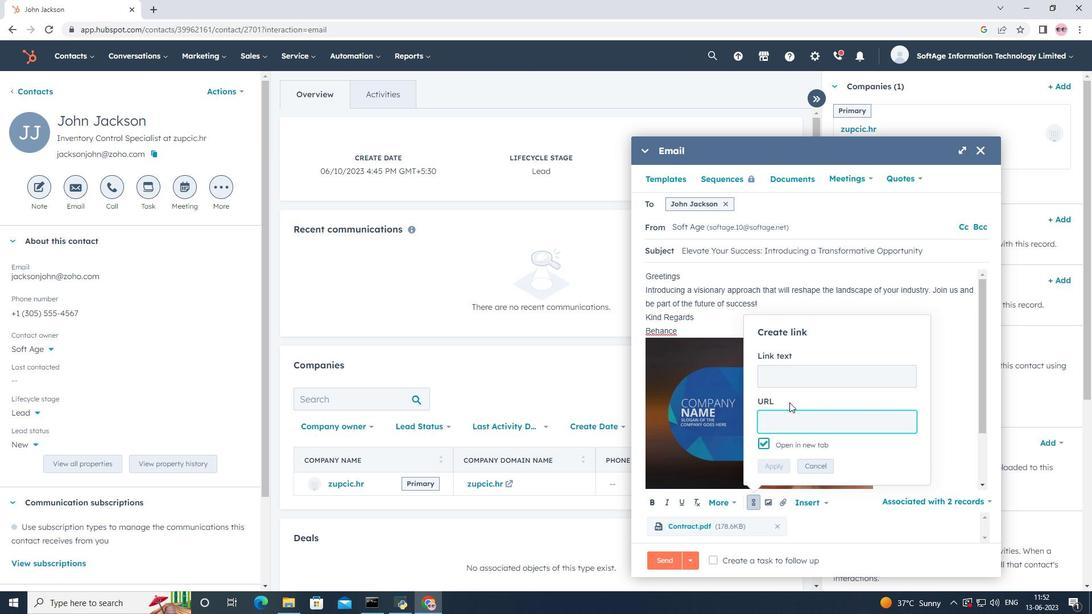 
Action: Key pressed www,<Key.backspace>.behance.net
Screenshot: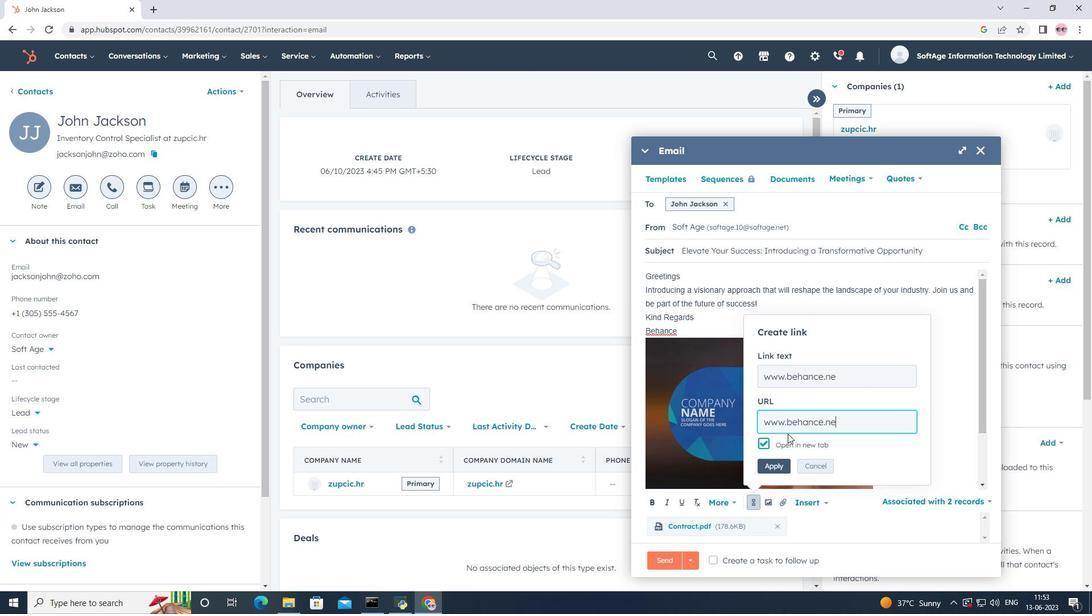 
Action: Mouse moved to (779, 463)
Screenshot: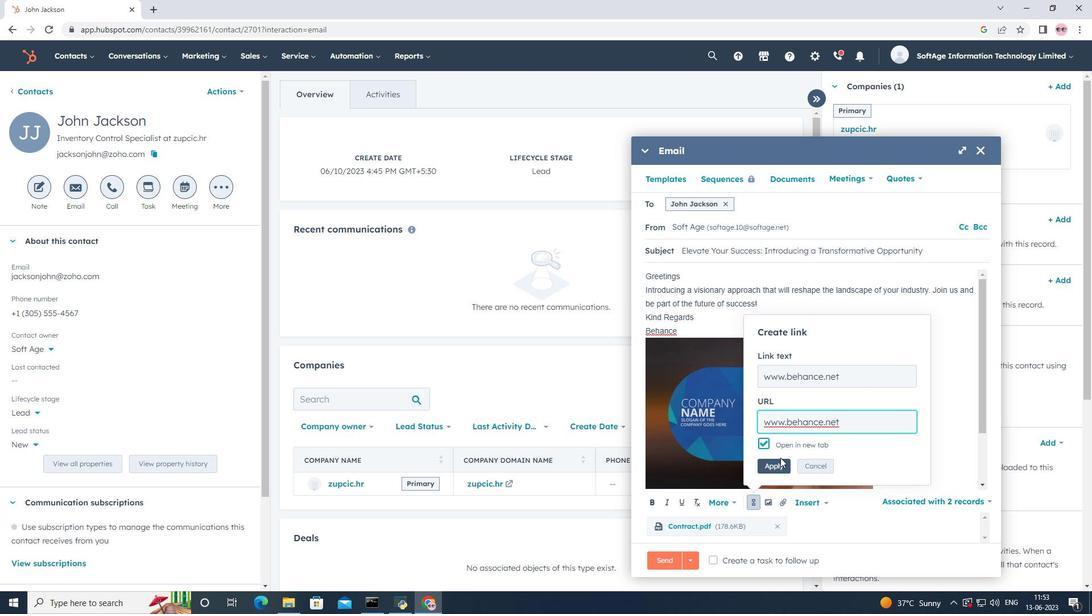 
Action: Mouse pressed left at (779, 463)
Screenshot: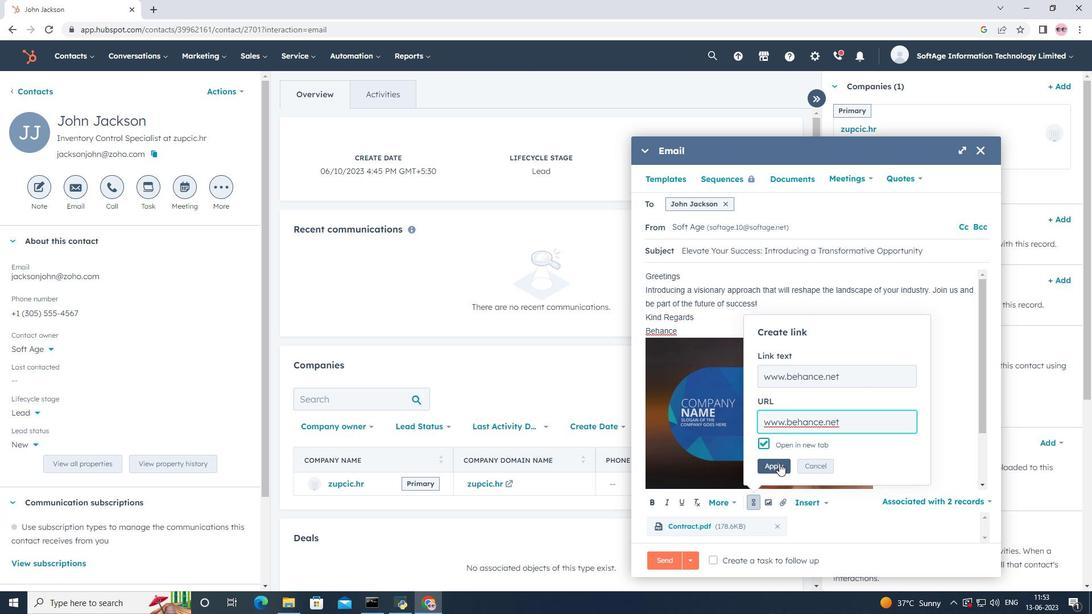 
Action: Mouse moved to (719, 562)
Screenshot: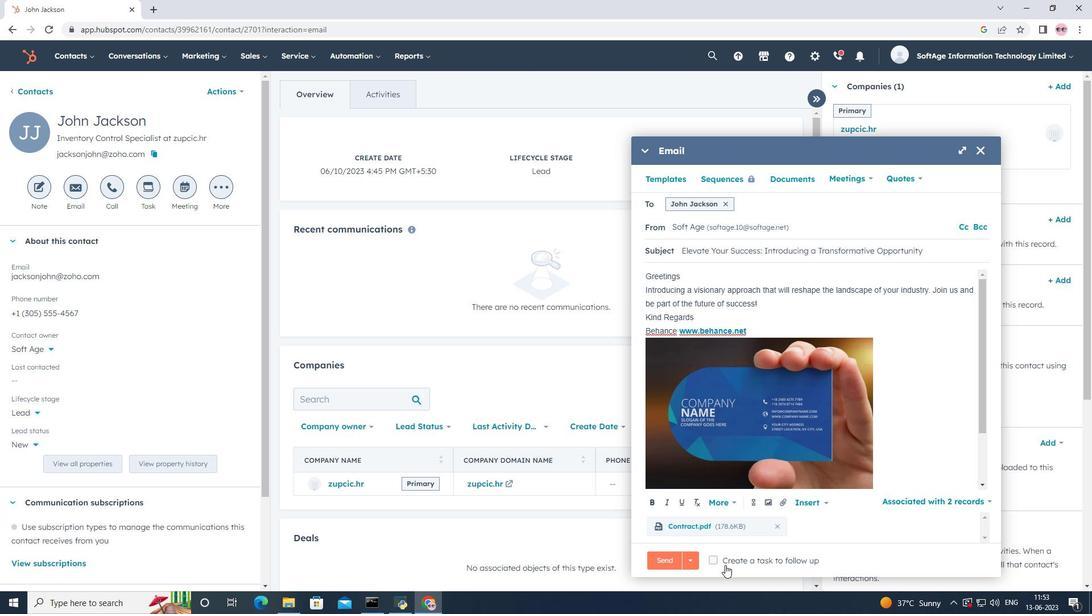 
Action: Mouse pressed left at (719, 562)
Screenshot: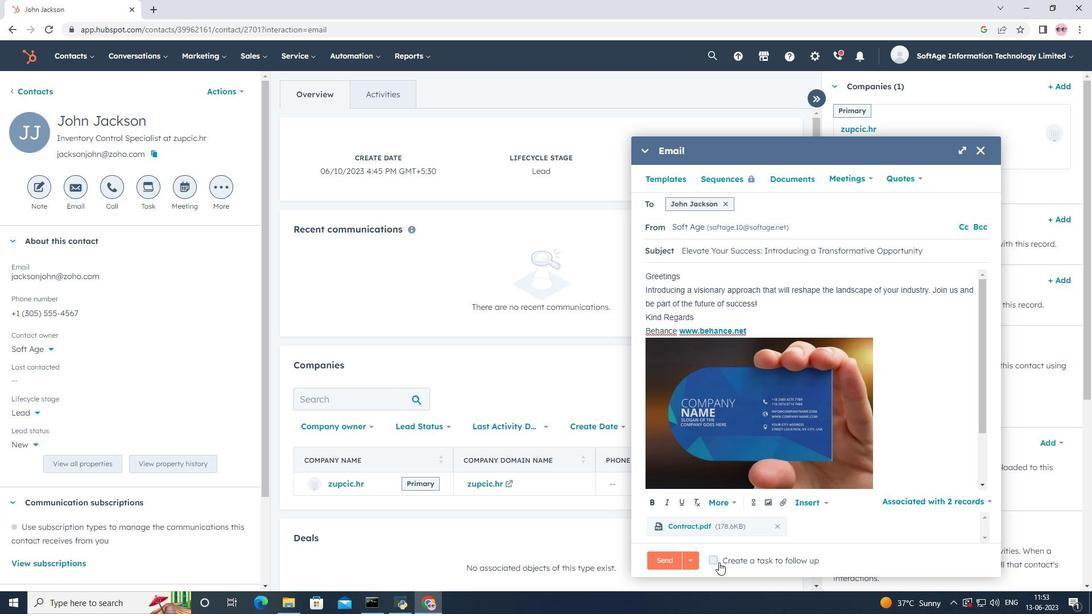 
Action: Mouse moved to (936, 561)
Screenshot: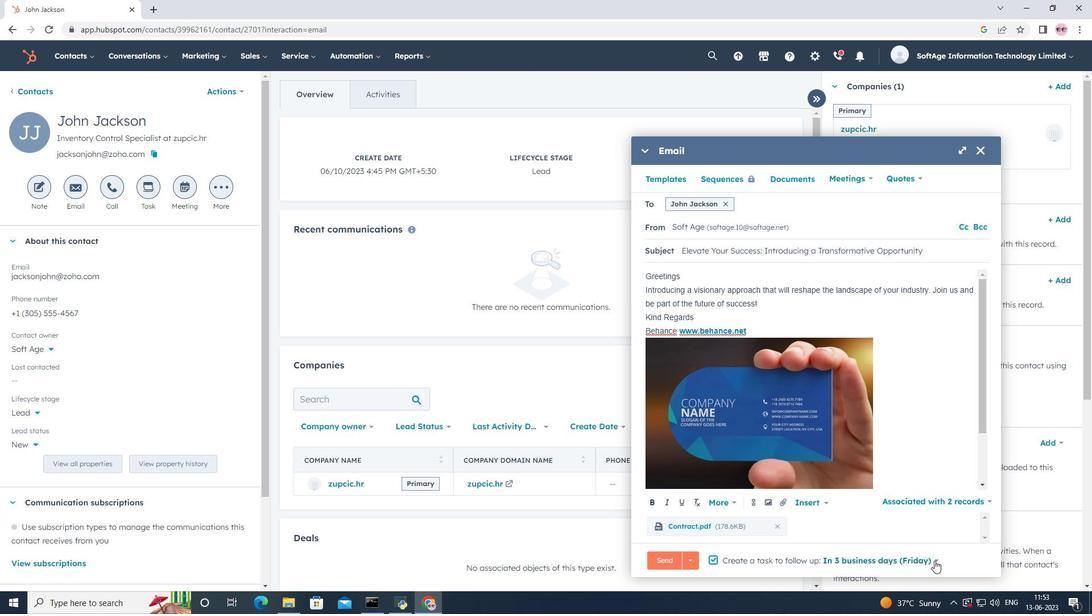 
Action: Mouse pressed left at (936, 561)
Screenshot: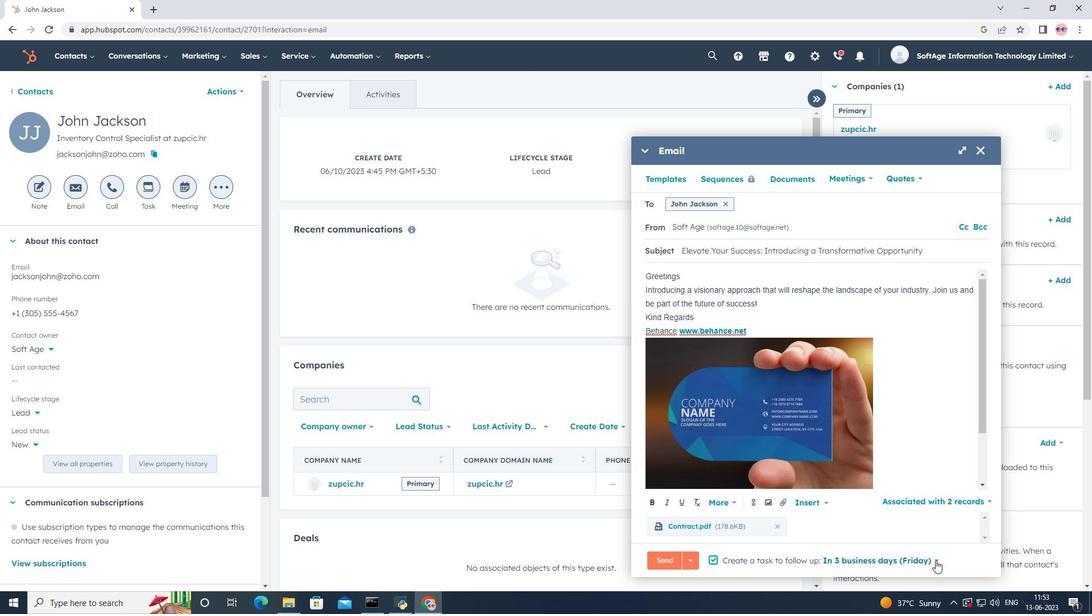 
Action: Mouse moved to (882, 423)
Screenshot: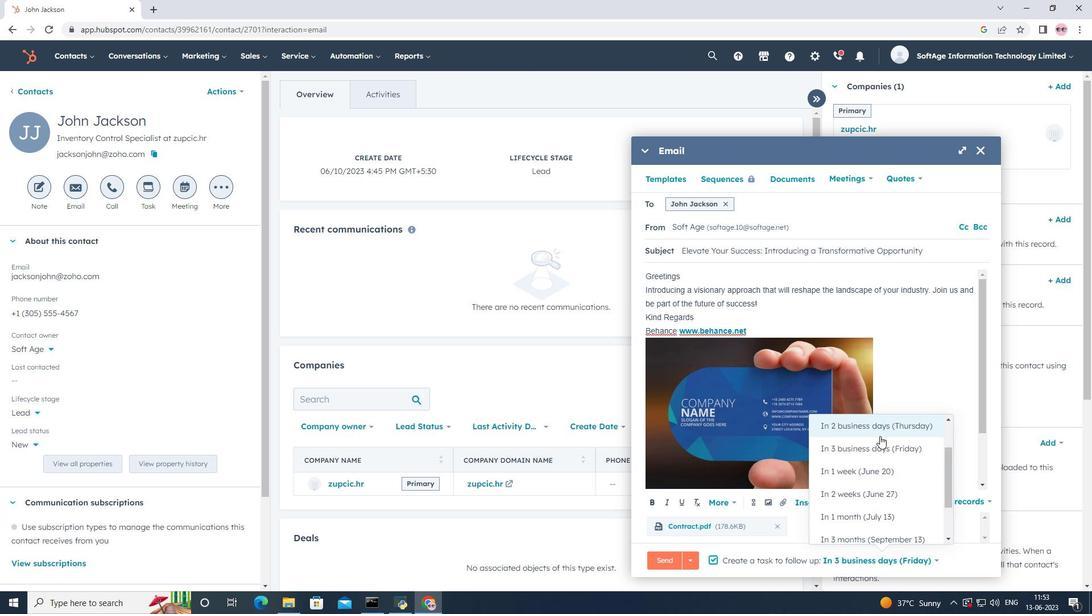
Action: Mouse pressed left at (882, 423)
Screenshot: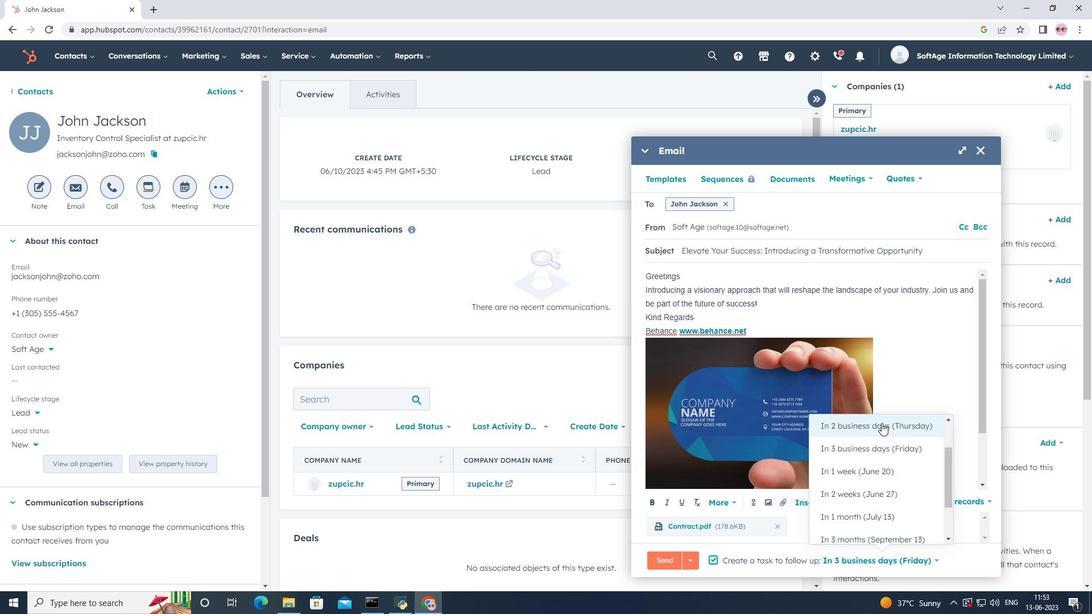 
Action: Mouse moved to (661, 559)
Screenshot: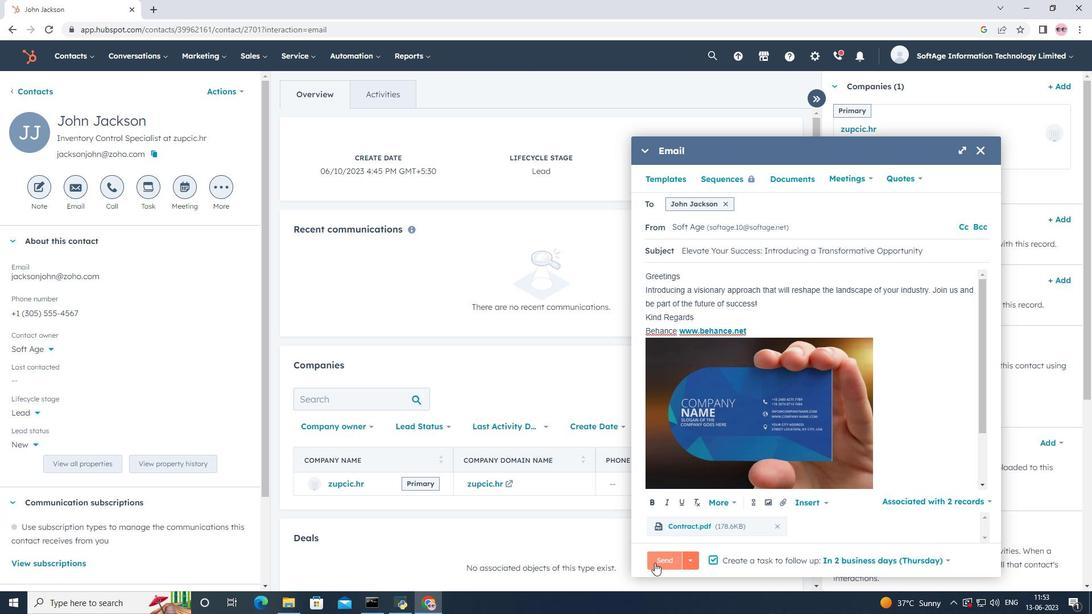 
Action: Mouse pressed left at (661, 559)
Screenshot: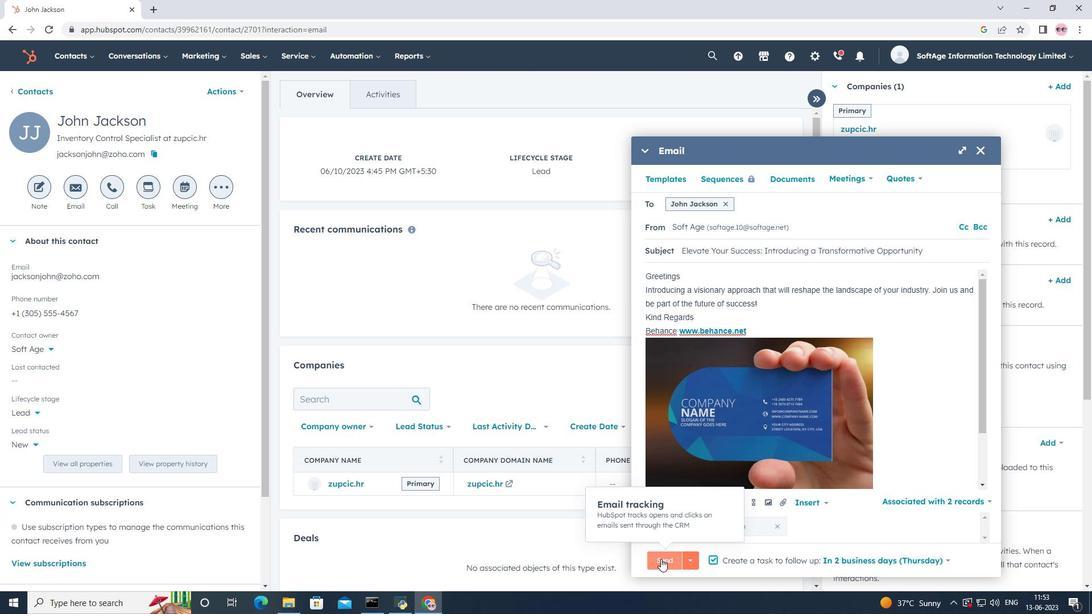 
Action: Mouse moved to (539, 303)
Screenshot: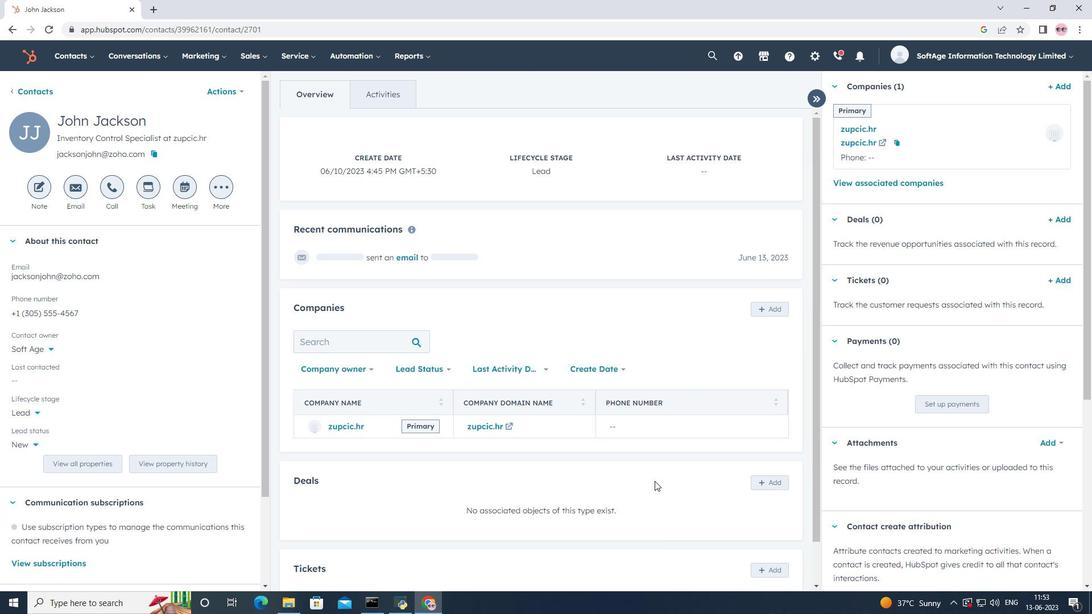 
